 Task: Look for space in Kaiyuan, China from 3rd June, 2023 to 9th June, 2023 for 2 adults in price range Rs.6000 to Rs.12000. Place can be entire place with 1  bedroom having 1 bed and 1 bathroom. Property type can be house, flat, guest house, hotel. Booking option can be shelf check-in. Required host language is Chinese (Simplified).
Action: Mouse moved to (428, 150)
Screenshot: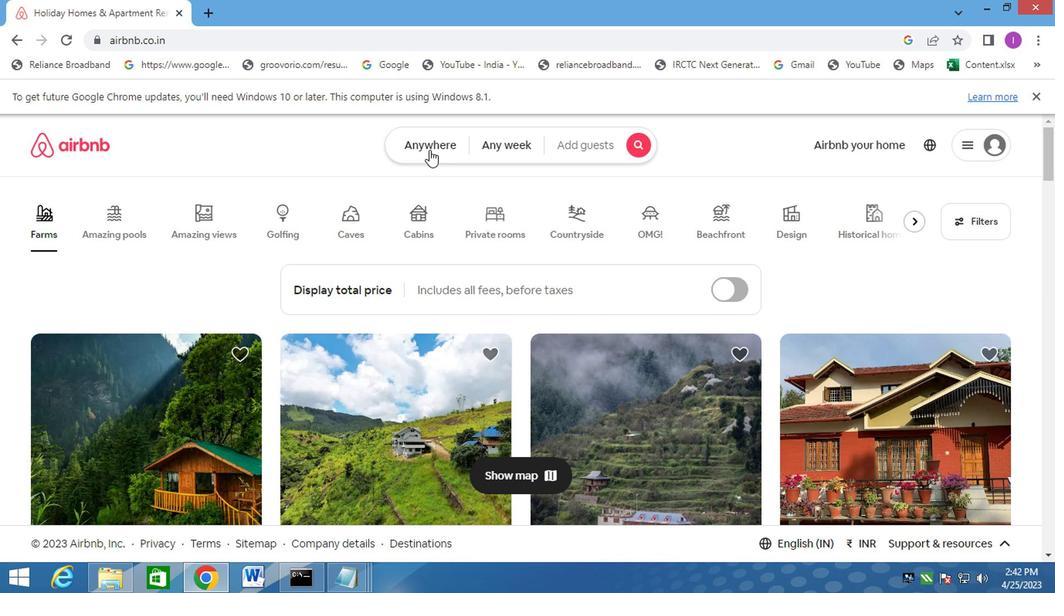 
Action: Mouse pressed left at (428, 150)
Screenshot: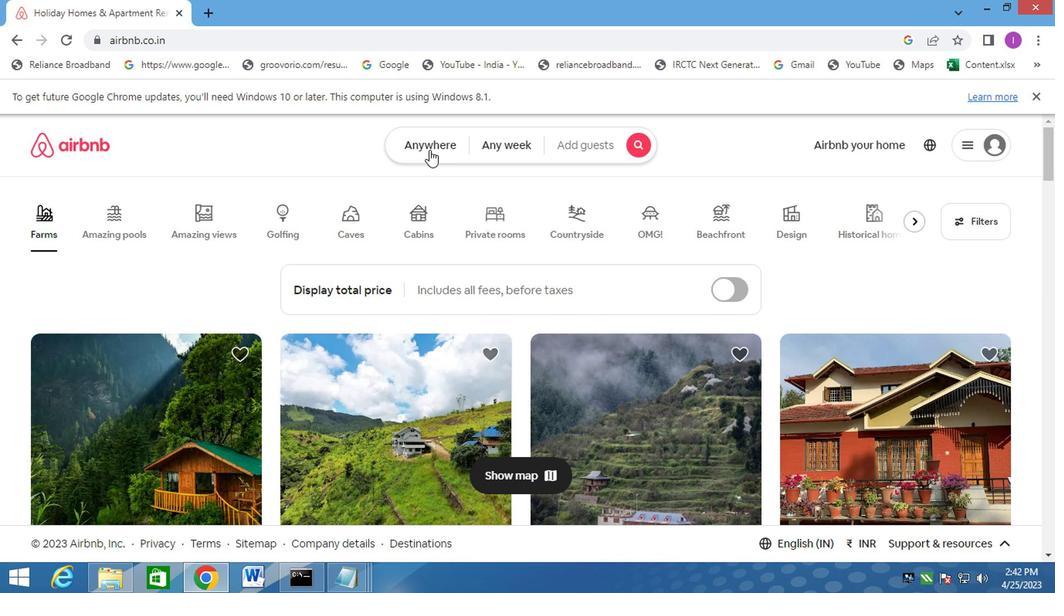 
Action: Mouse moved to (227, 208)
Screenshot: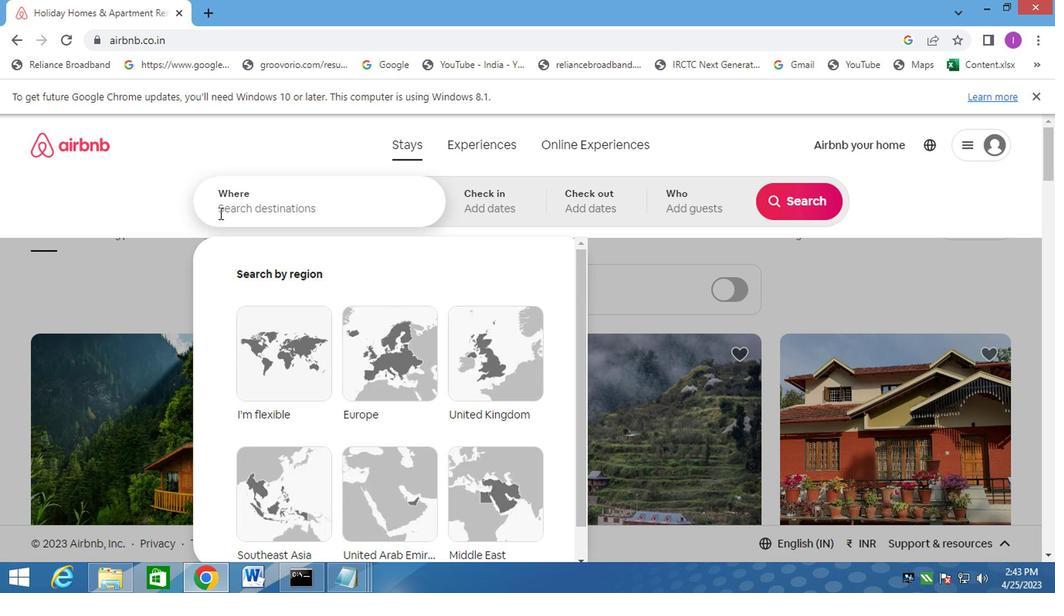 
Action: Mouse pressed left at (227, 208)
Screenshot: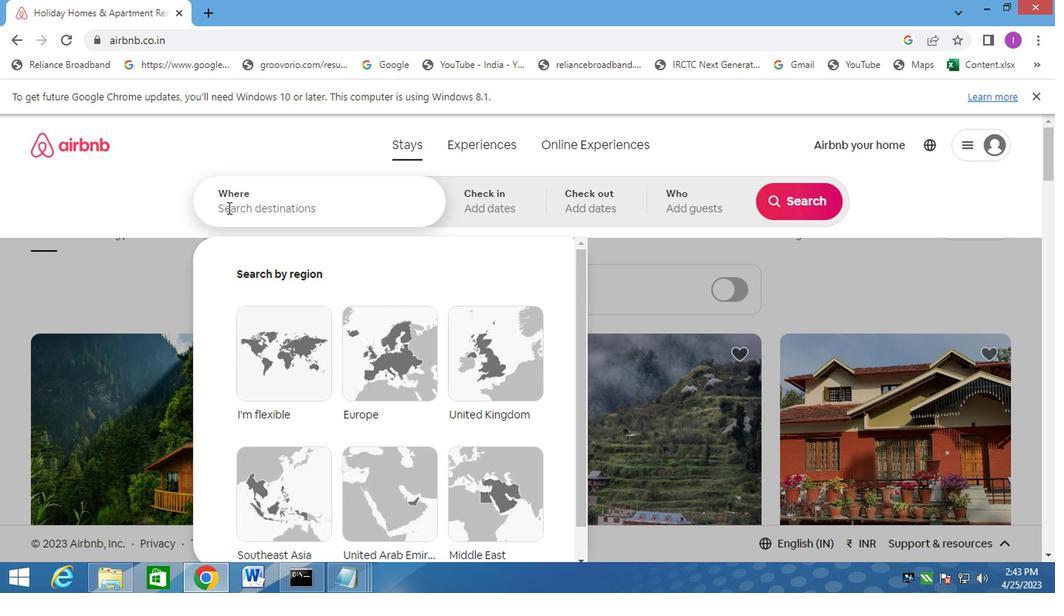 
Action: Mouse moved to (229, 208)
Screenshot: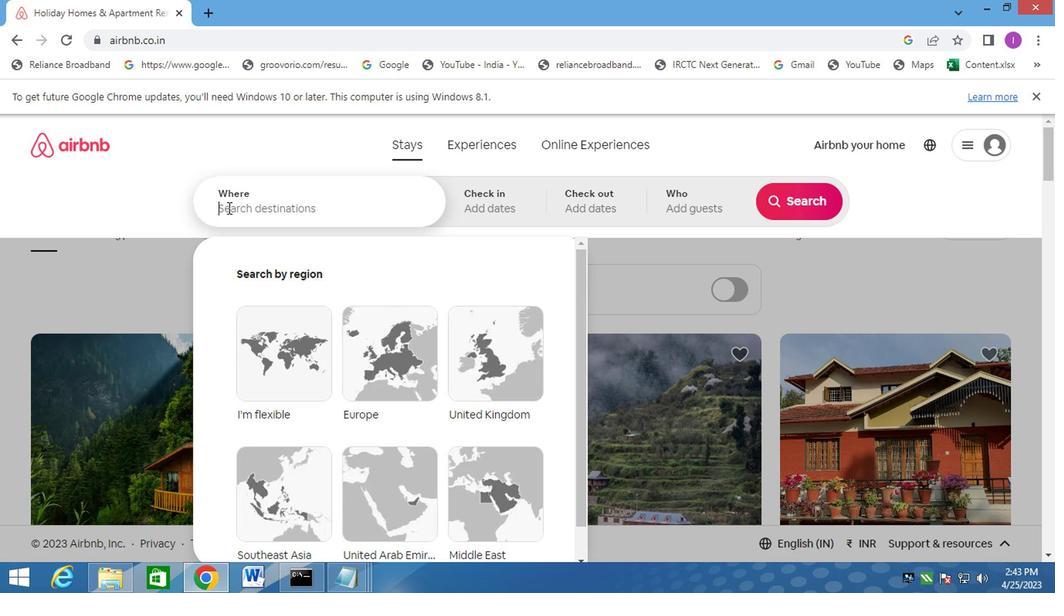 
Action: Key pressed kaiyuan,china
Screenshot: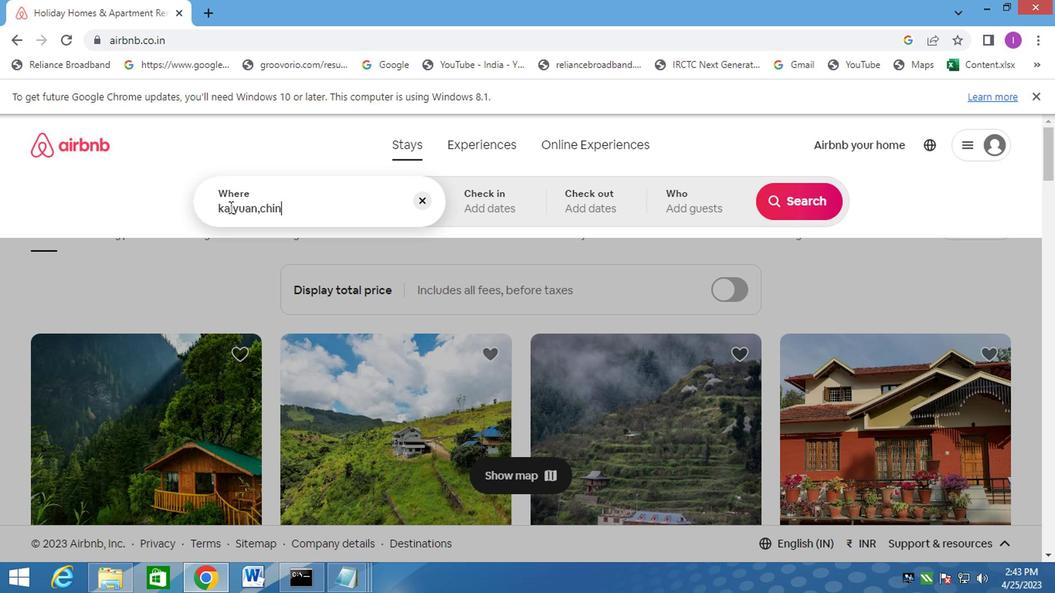 
Action: Mouse moved to (499, 199)
Screenshot: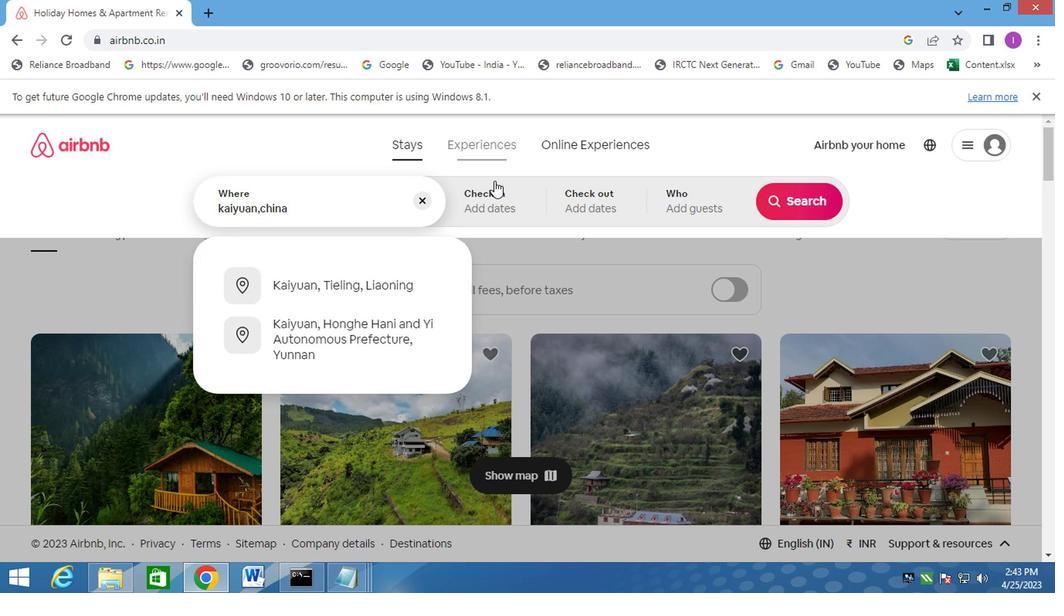 
Action: Mouse pressed left at (499, 199)
Screenshot: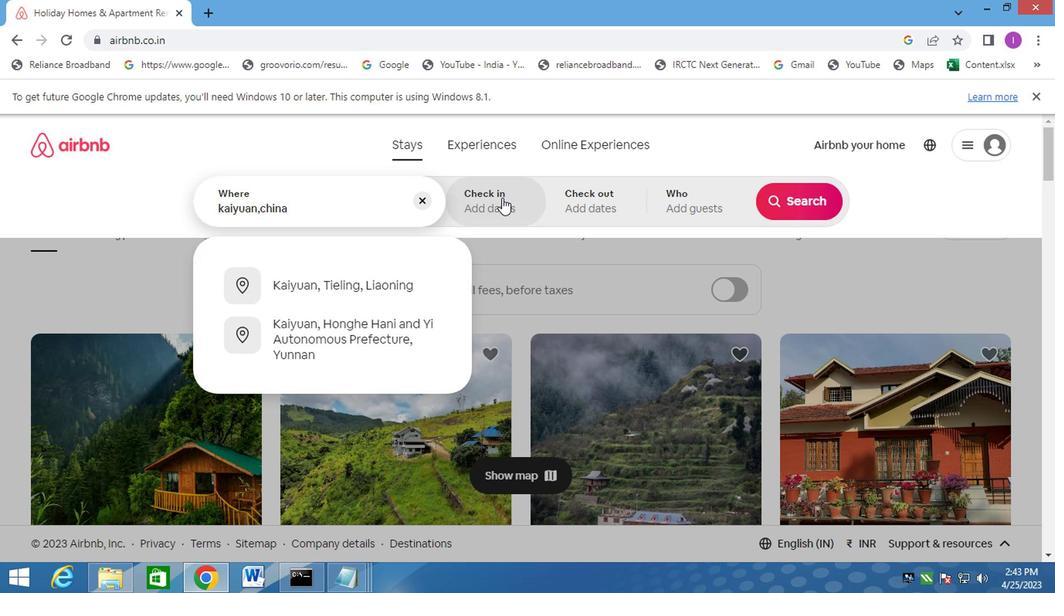 
Action: Mouse moved to (786, 322)
Screenshot: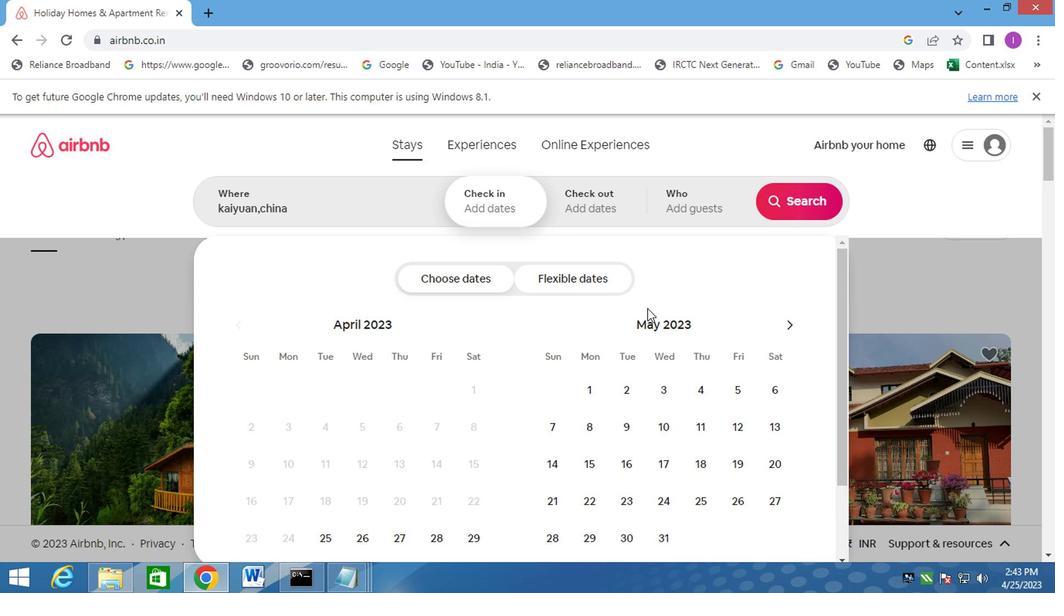 
Action: Mouse pressed left at (786, 322)
Screenshot: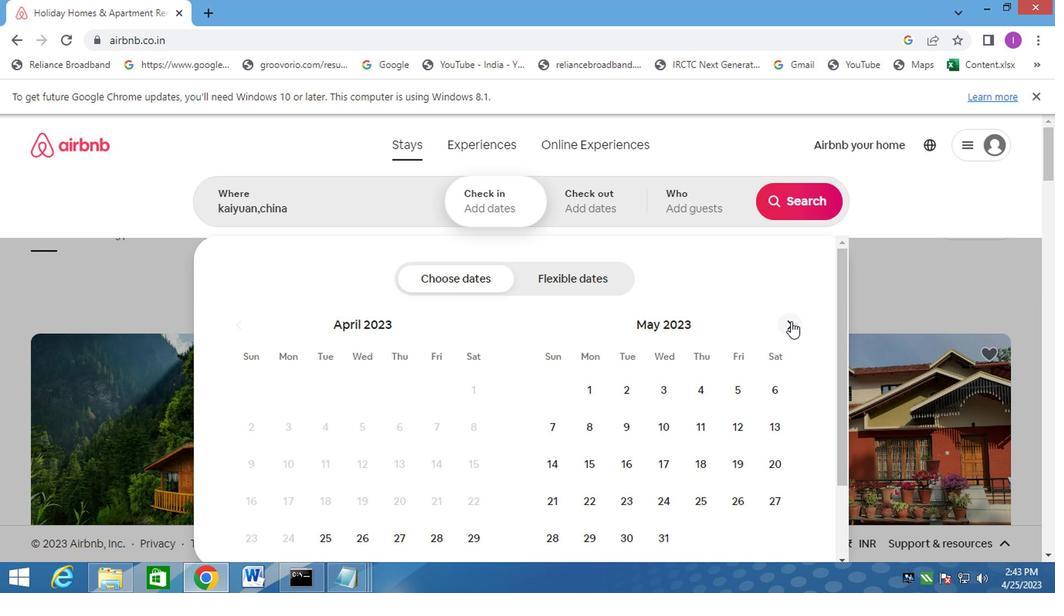 
Action: Mouse pressed left at (786, 322)
Screenshot: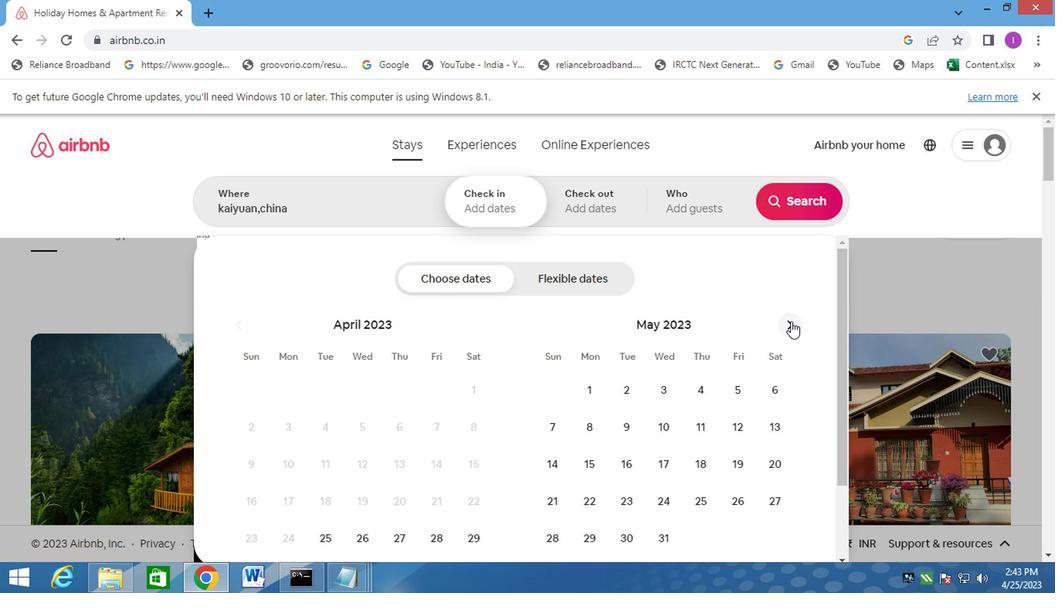 
Action: Mouse moved to (472, 390)
Screenshot: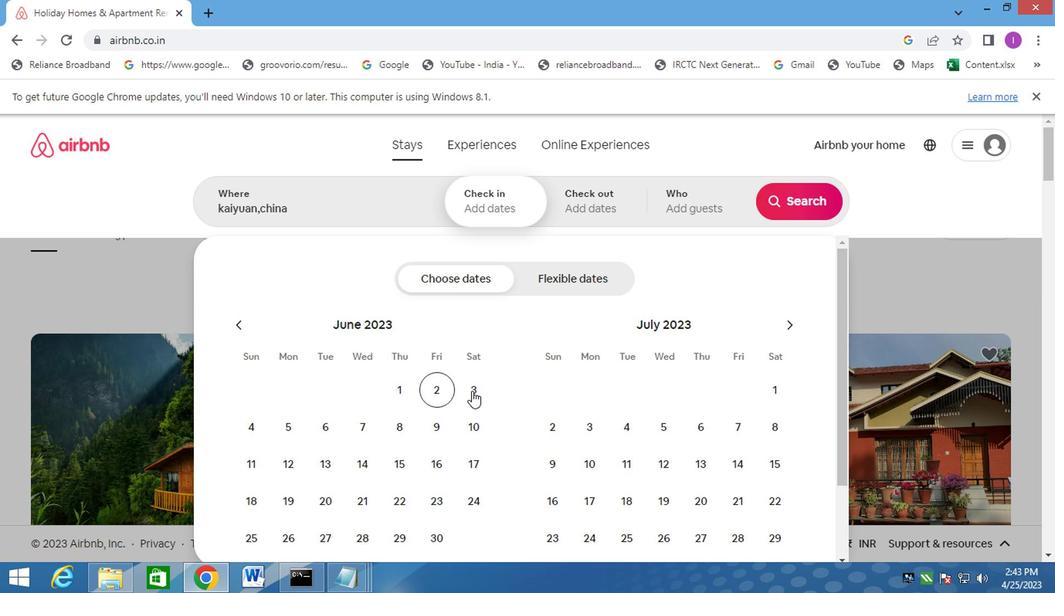 
Action: Mouse pressed left at (472, 390)
Screenshot: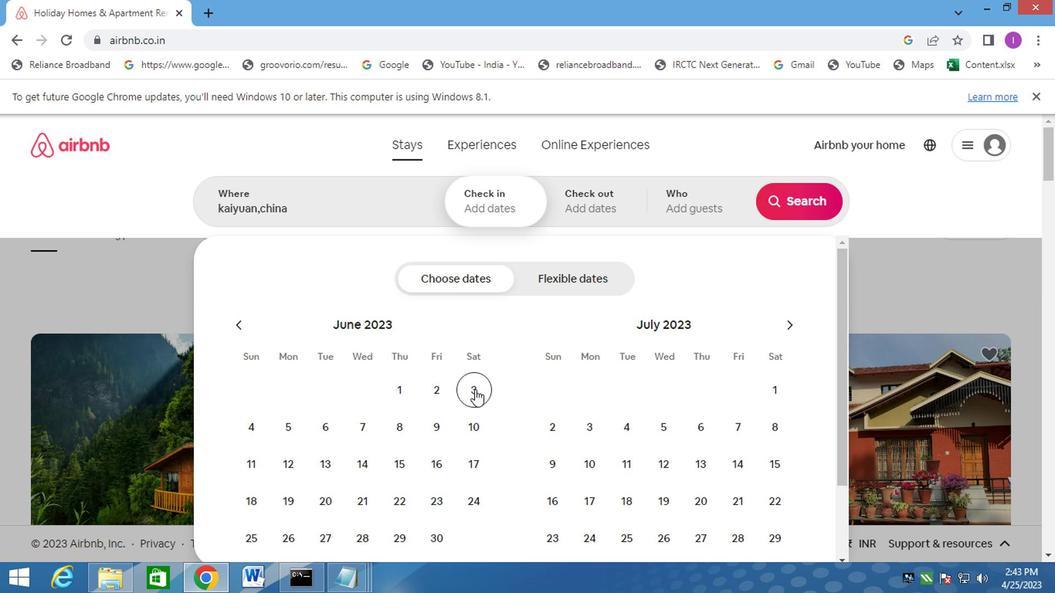 
Action: Mouse moved to (429, 433)
Screenshot: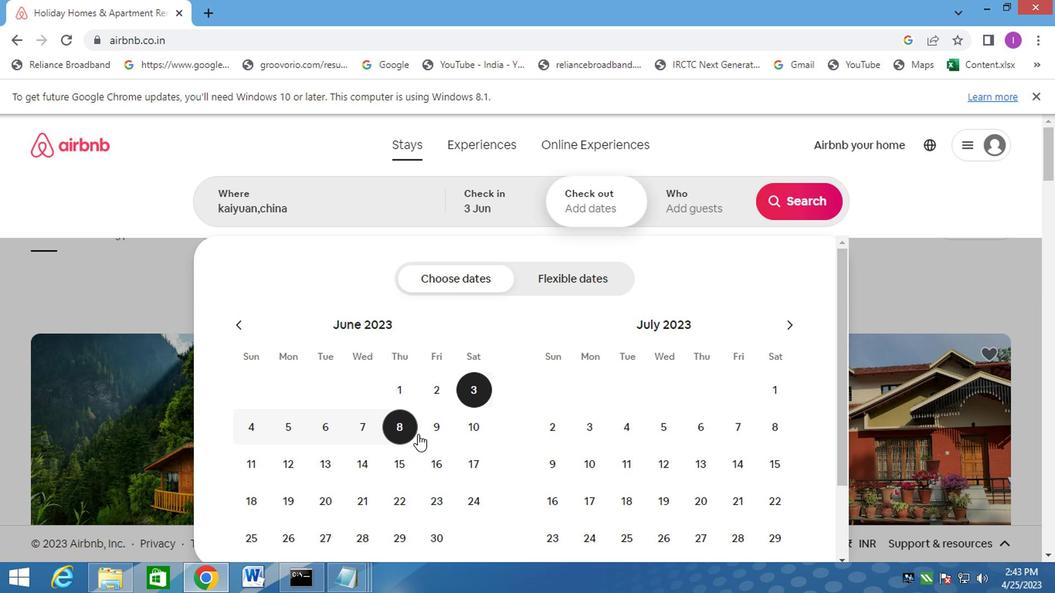 
Action: Mouse pressed left at (429, 433)
Screenshot: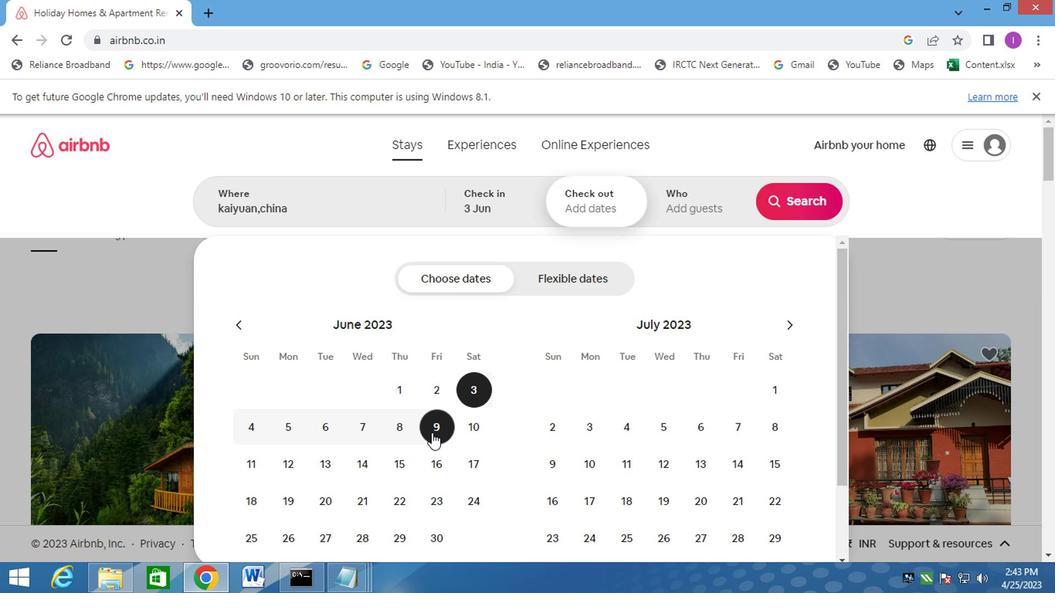 
Action: Mouse moved to (692, 195)
Screenshot: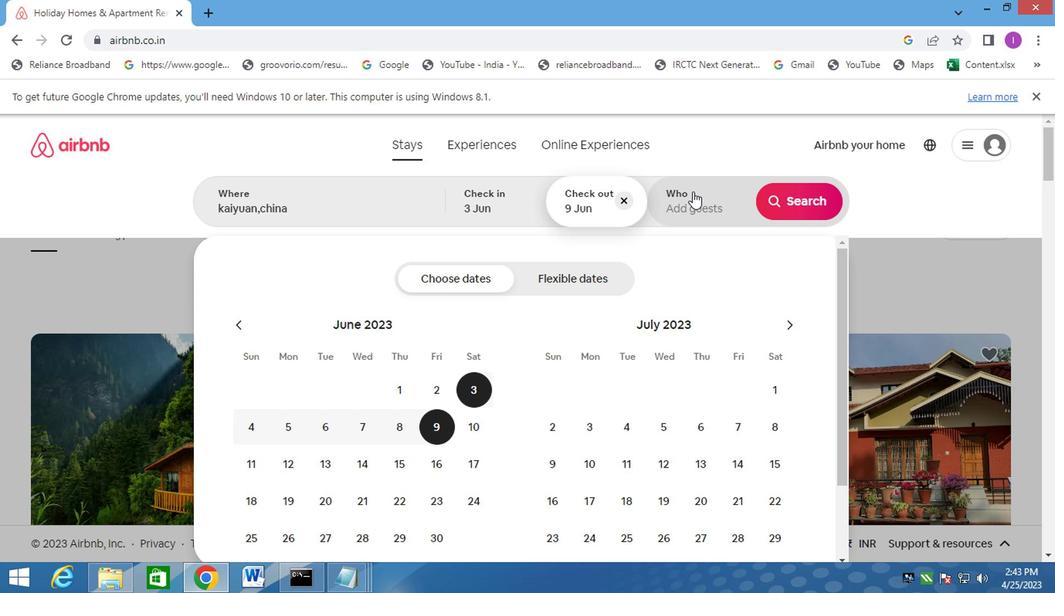 
Action: Mouse pressed left at (692, 195)
Screenshot: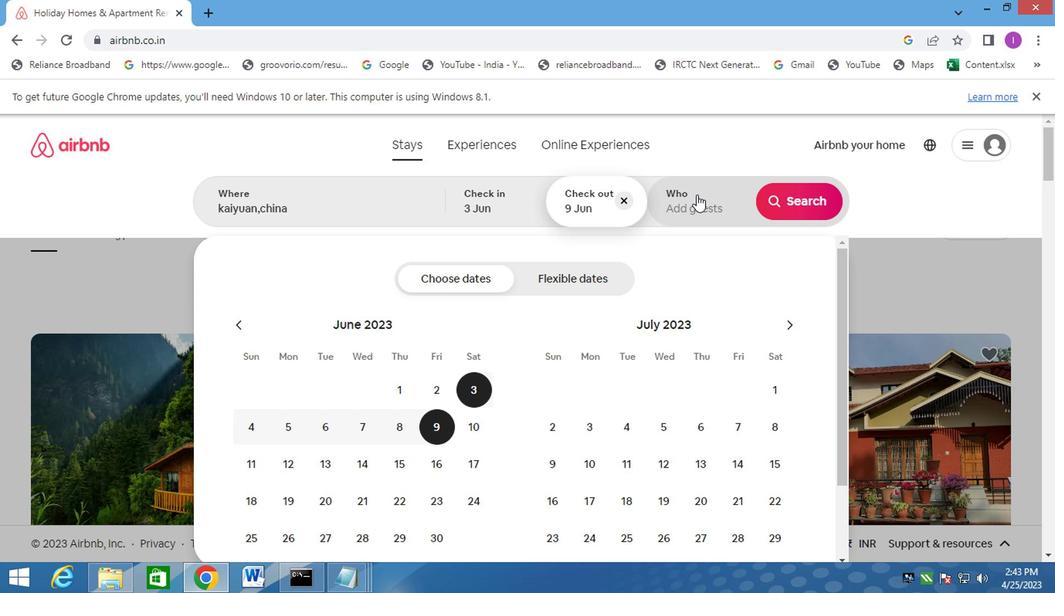 
Action: Mouse moved to (801, 281)
Screenshot: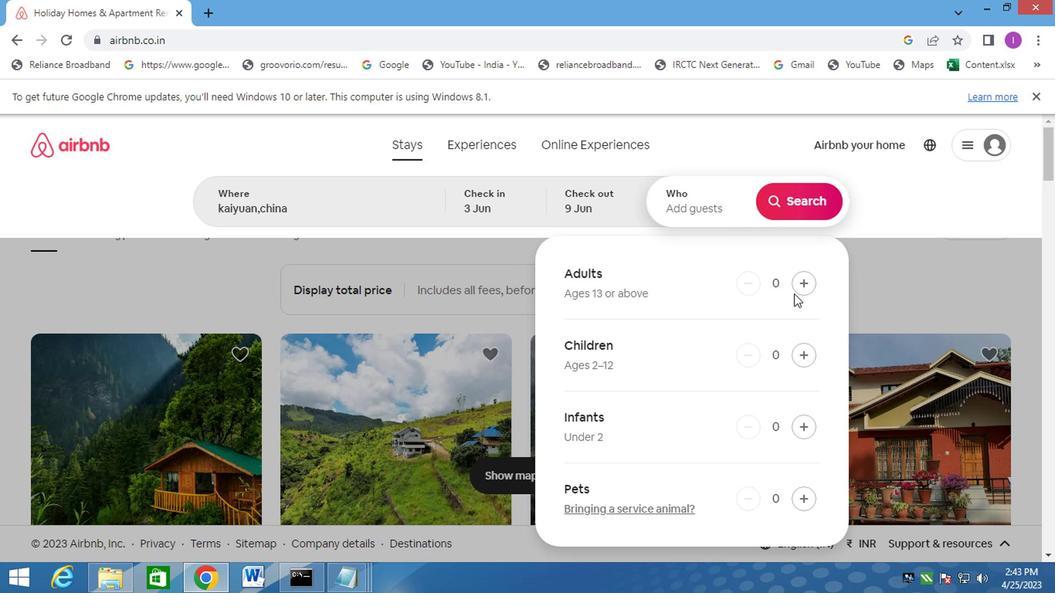 
Action: Mouse pressed left at (801, 281)
Screenshot: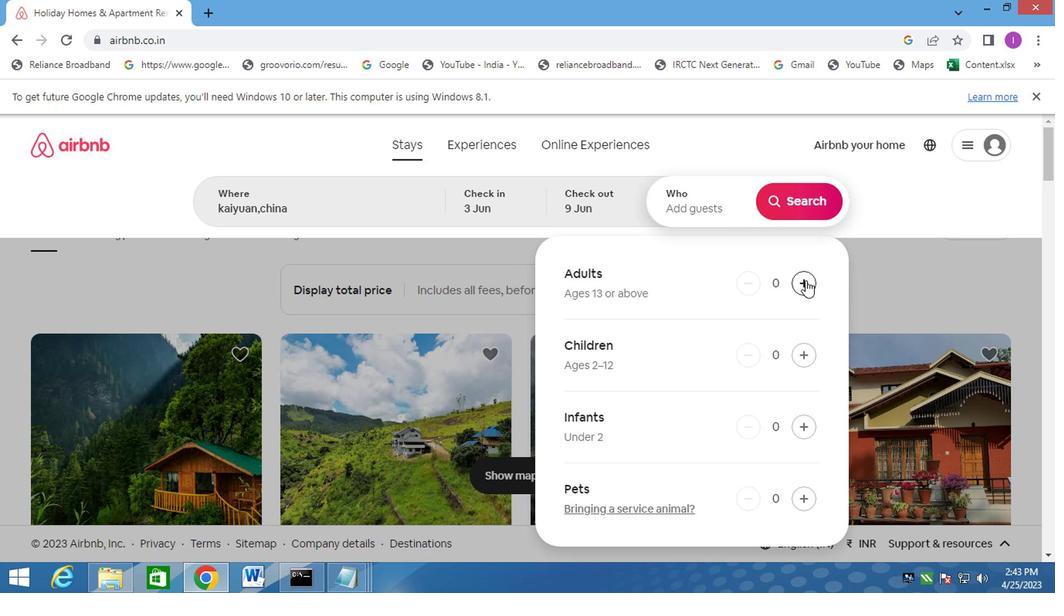 
Action: Mouse pressed left at (801, 281)
Screenshot: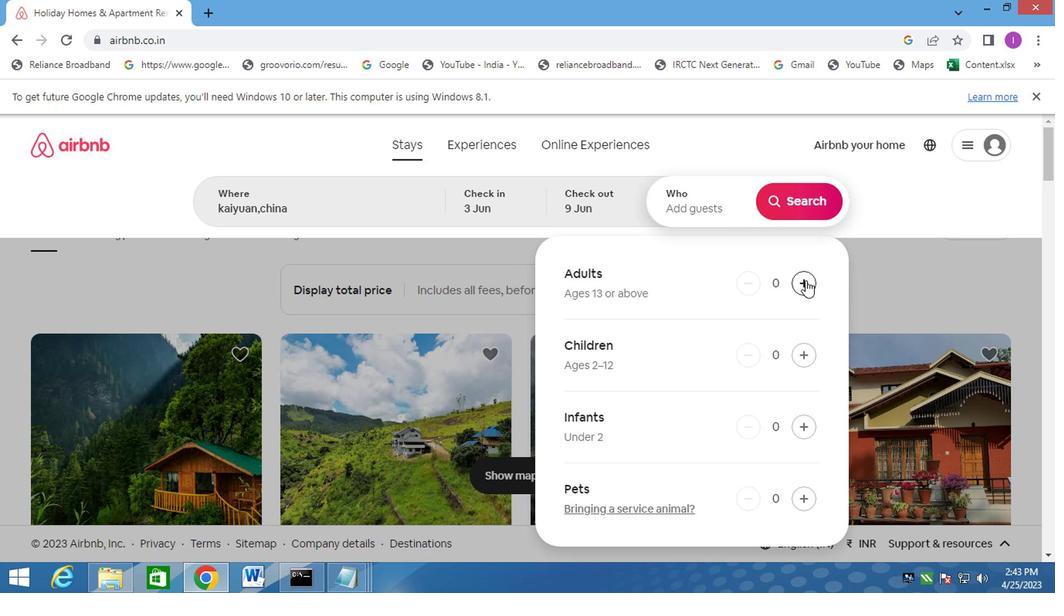 
Action: Mouse moved to (791, 197)
Screenshot: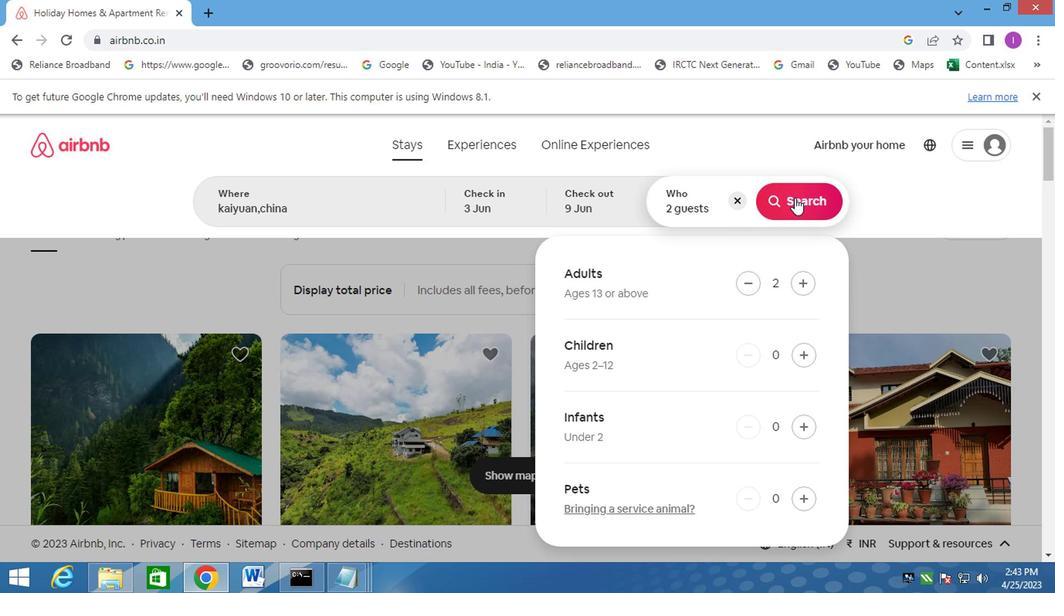 
Action: Mouse pressed left at (791, 197)
Screenshot: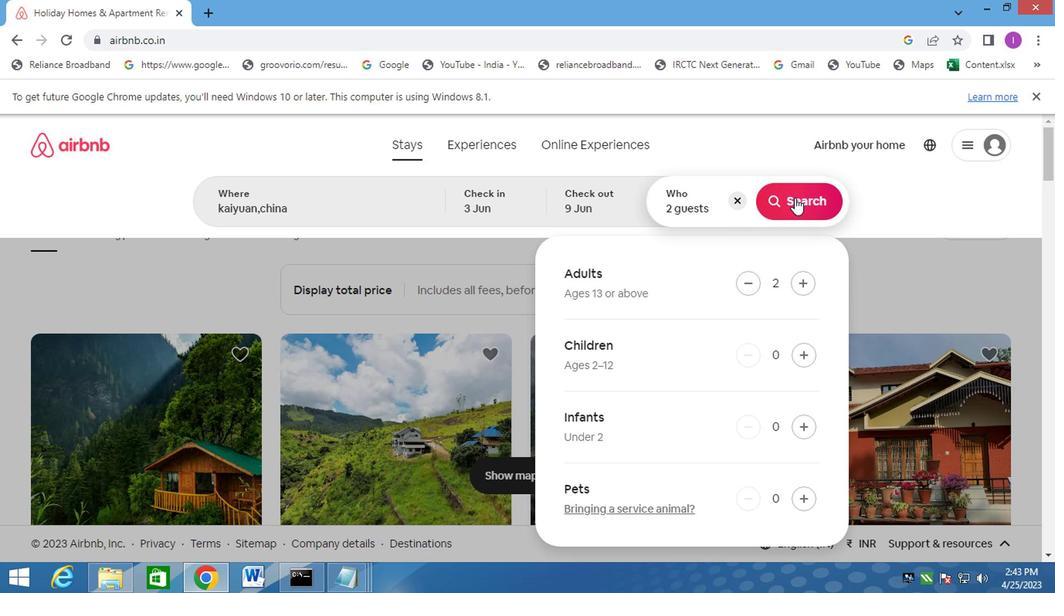 
Action: Mouse moved to (985, 207)
Screenshot: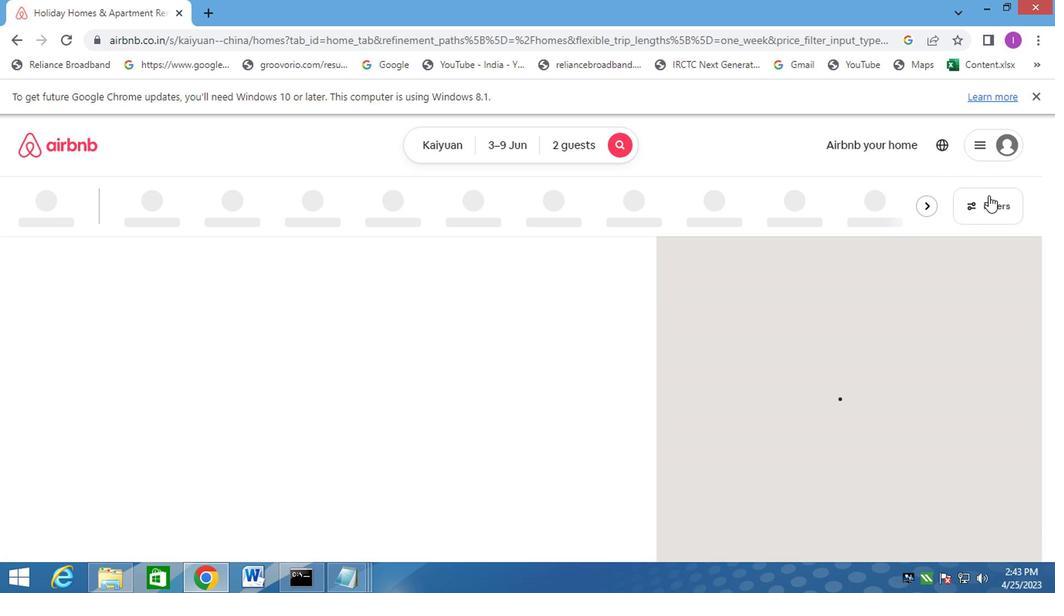 
Action: Mouse pressed left at (985, 207)
Screenshot: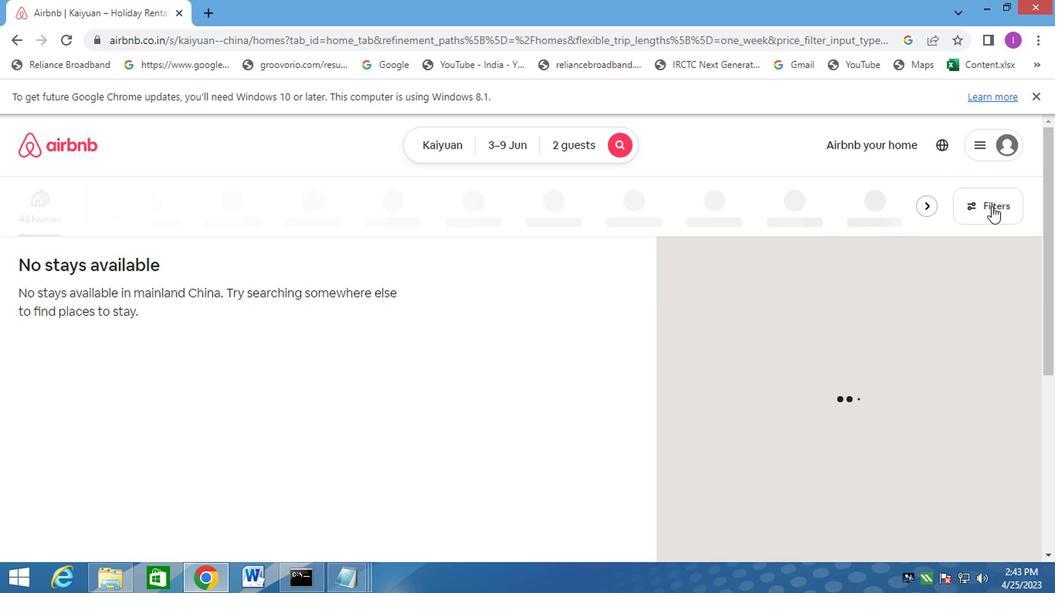 
Action: Mouse moved to (316, 309)
Screenshot: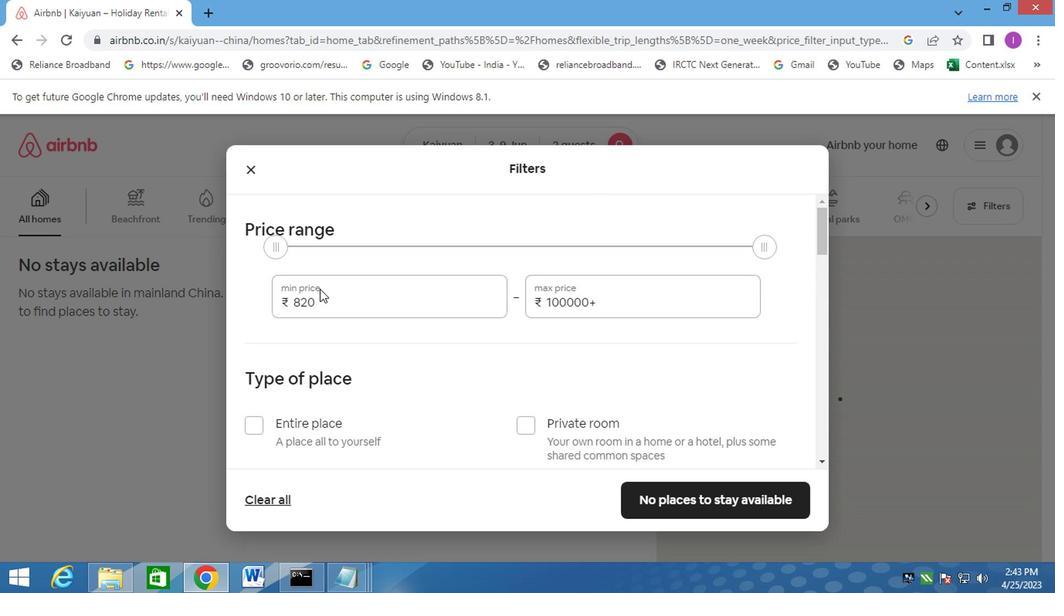 
Action: Mouse pressed left at (316, 309)
Screenshot: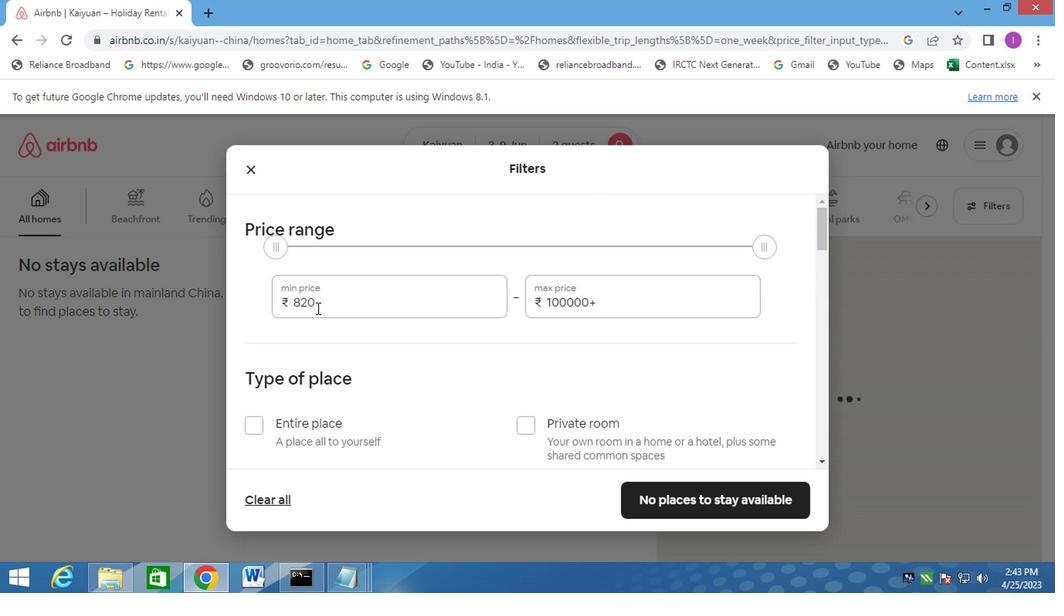 
Action: Mouse moved to (326, 319)
Screenshot: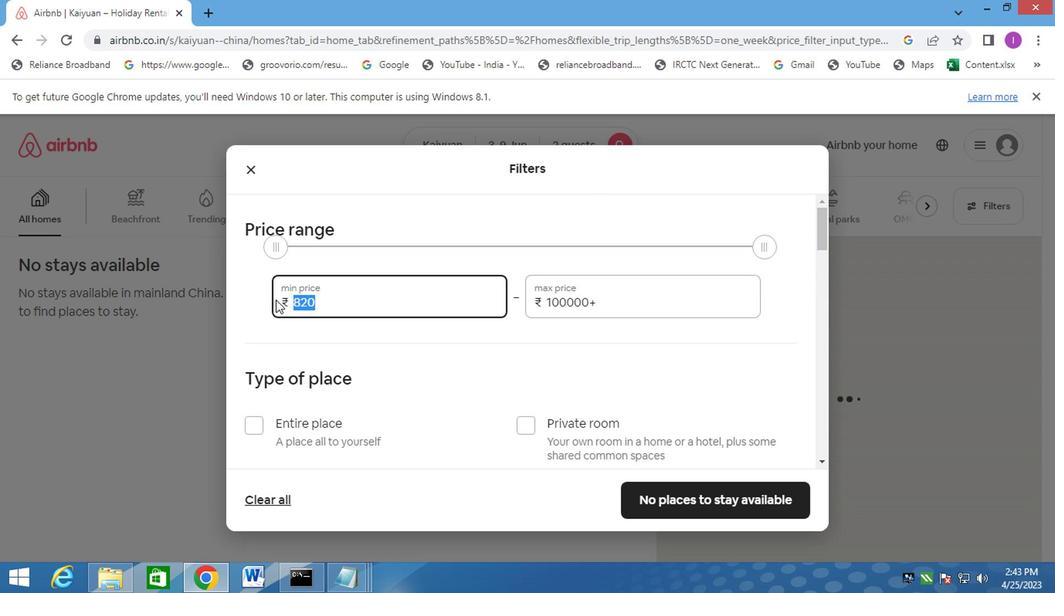 
Action: Key pressed 60000<Key.backspace>
Screenshot: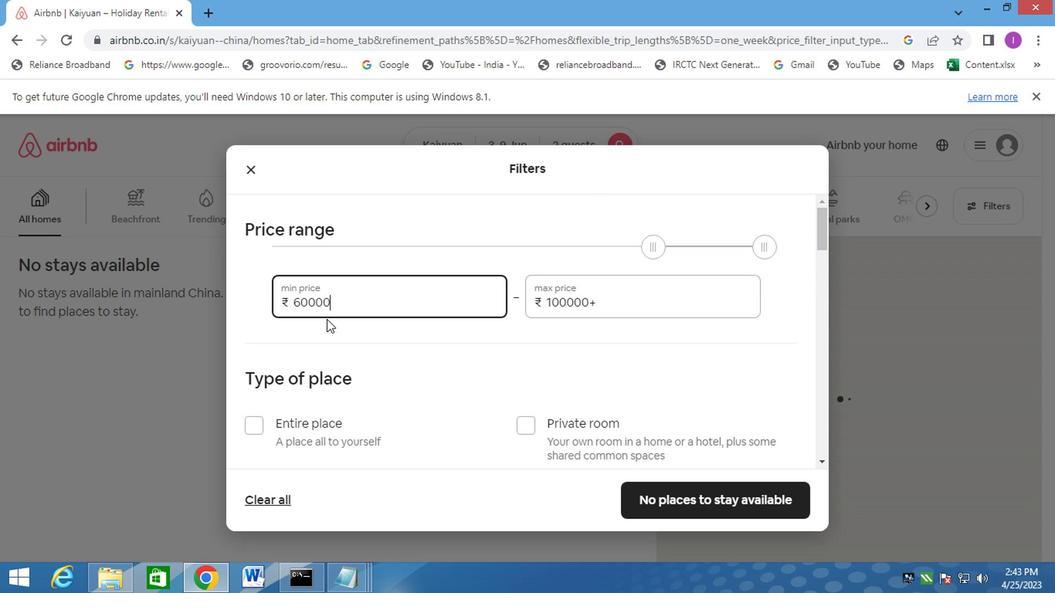 
Action: Mouse moved to (604, 296)
Screenshot: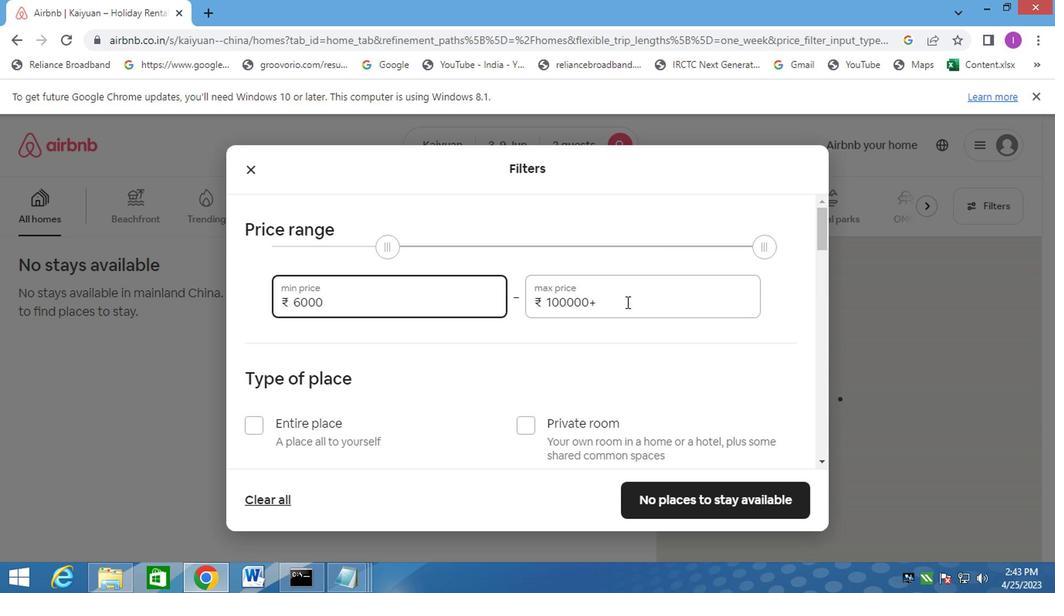 
Action: Mouse pressed left at (604, 296)
Screenshot: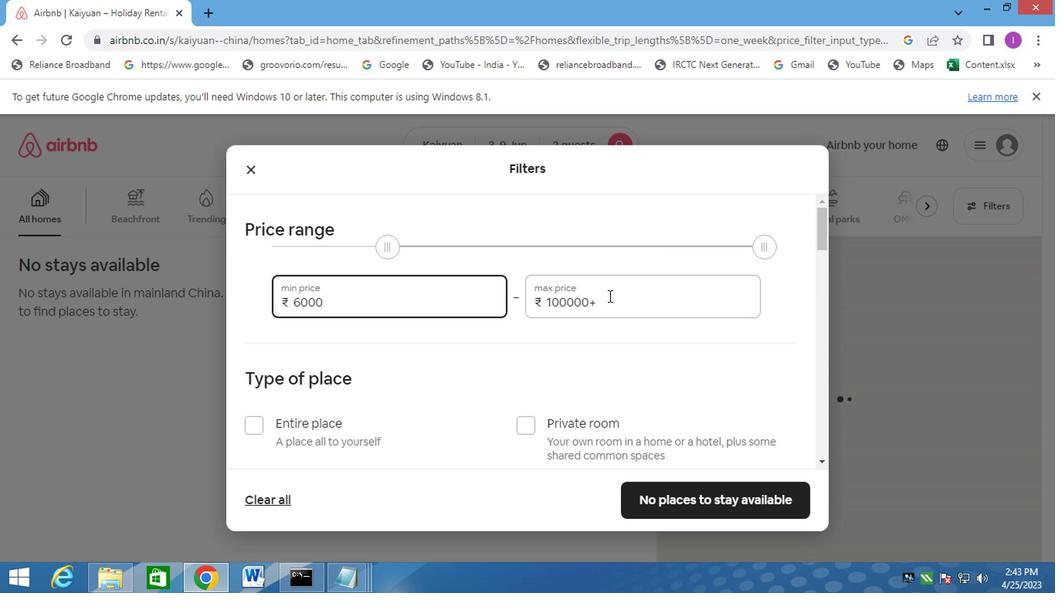 
Action: Mouse moved to (537, 304)
Screenshot: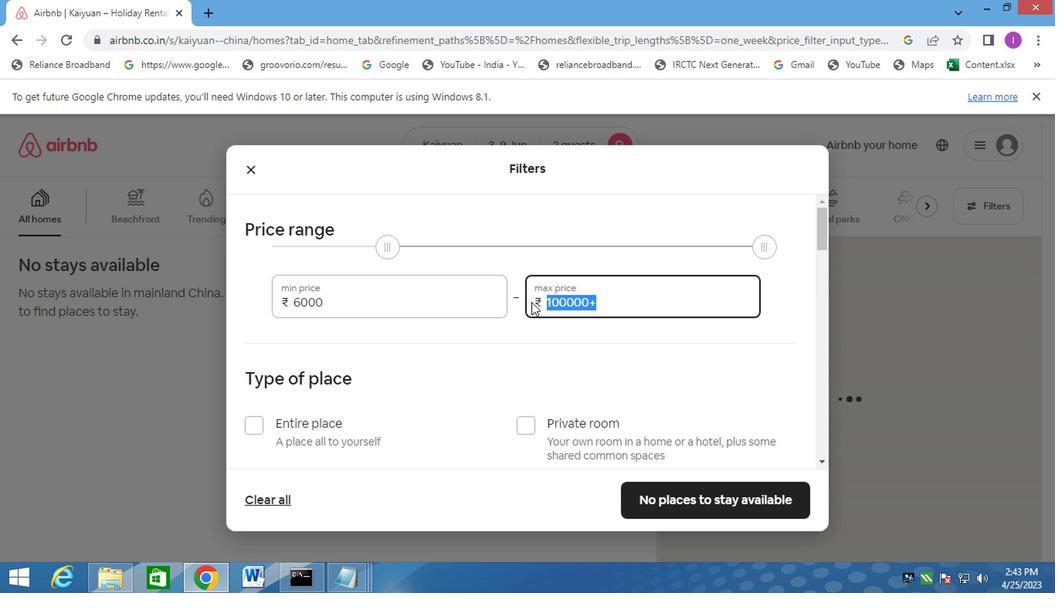 
Action: Key pressed 12000
Screenshot: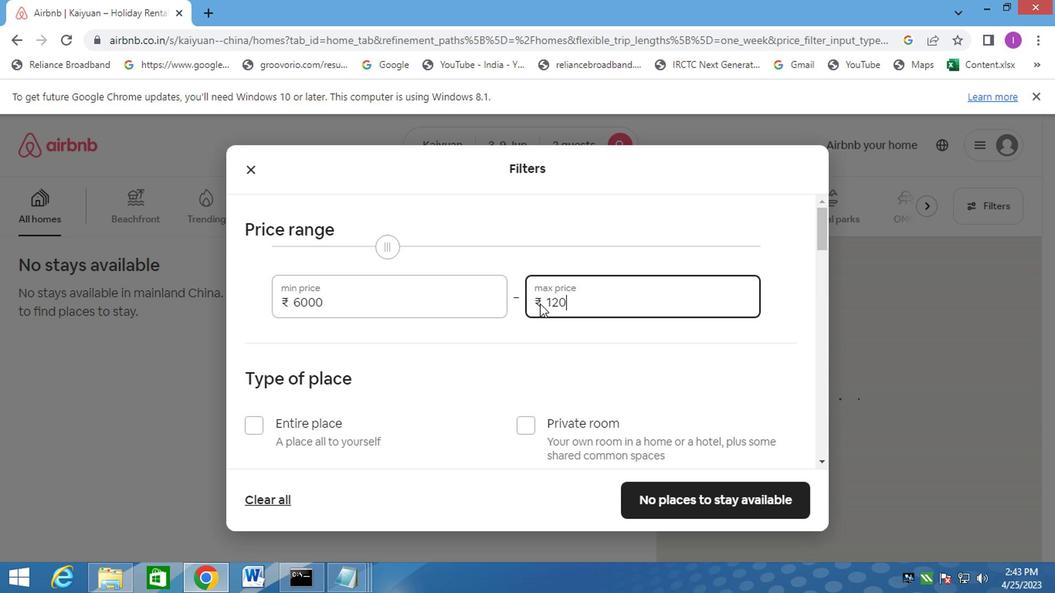 
Action: Mouse moved to (255, 432)
Screenshot: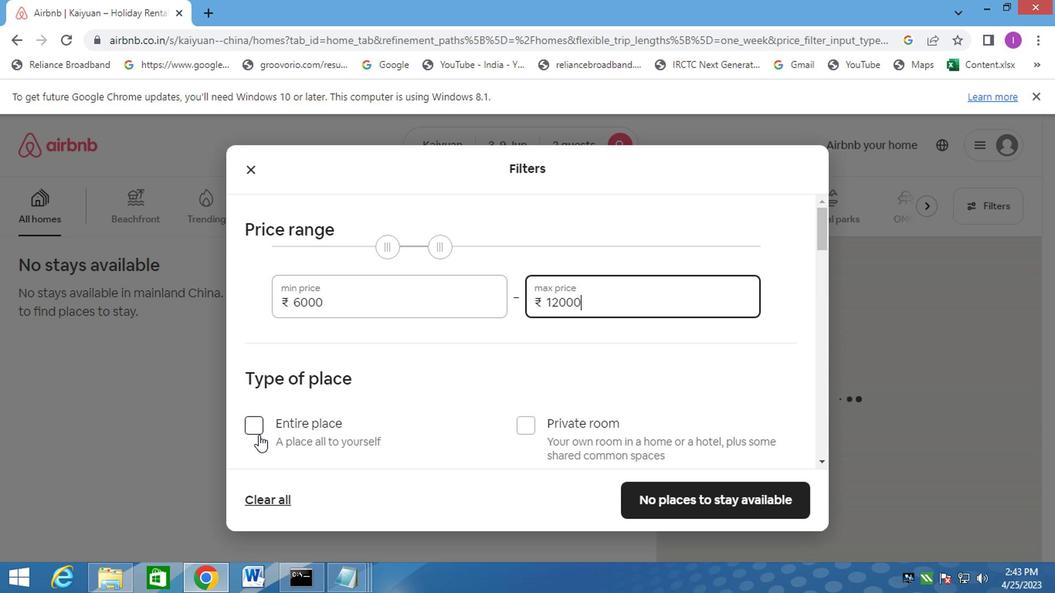 
Action: Mouse pressed left at (255, 432)
Screenshot: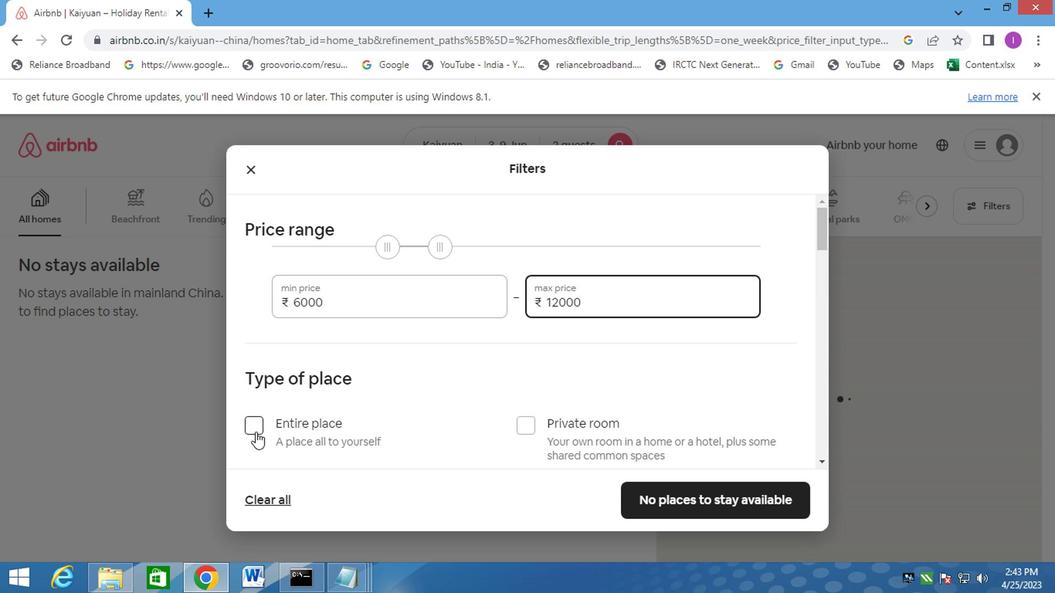 
Action: Mouse moved to (803, 344)
Screenshot: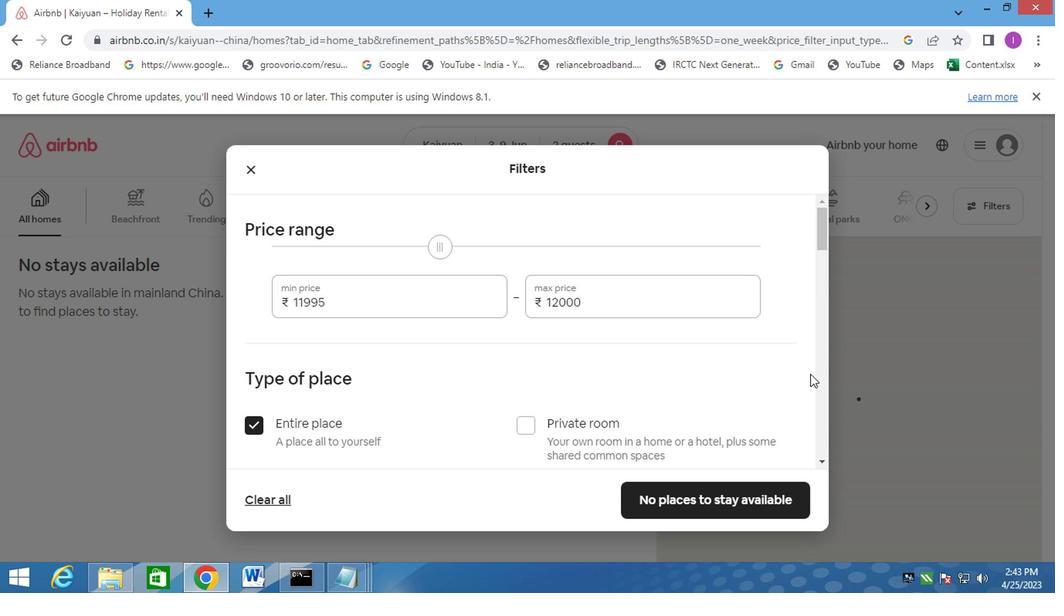 
Action: Mouse scrolled (803, 343) with delta (0, -1)
Screenshot: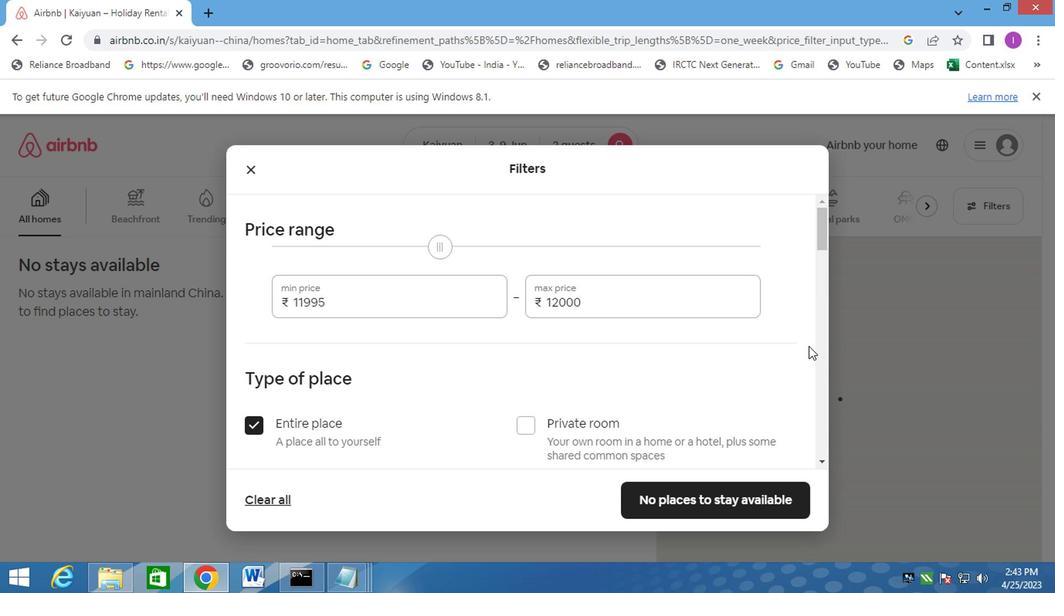 
Action: Mouse scrolled (803, 343) with delta (0, -1)
Screenshot: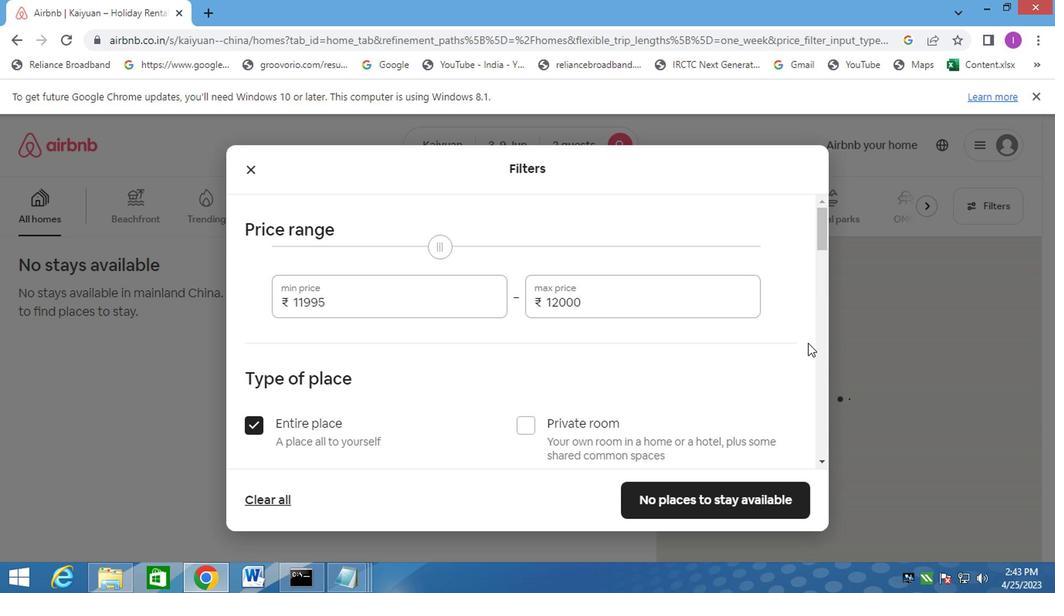 
Action: Mouse scrolled (803, 343) with delta (0, -1)
Screenshot: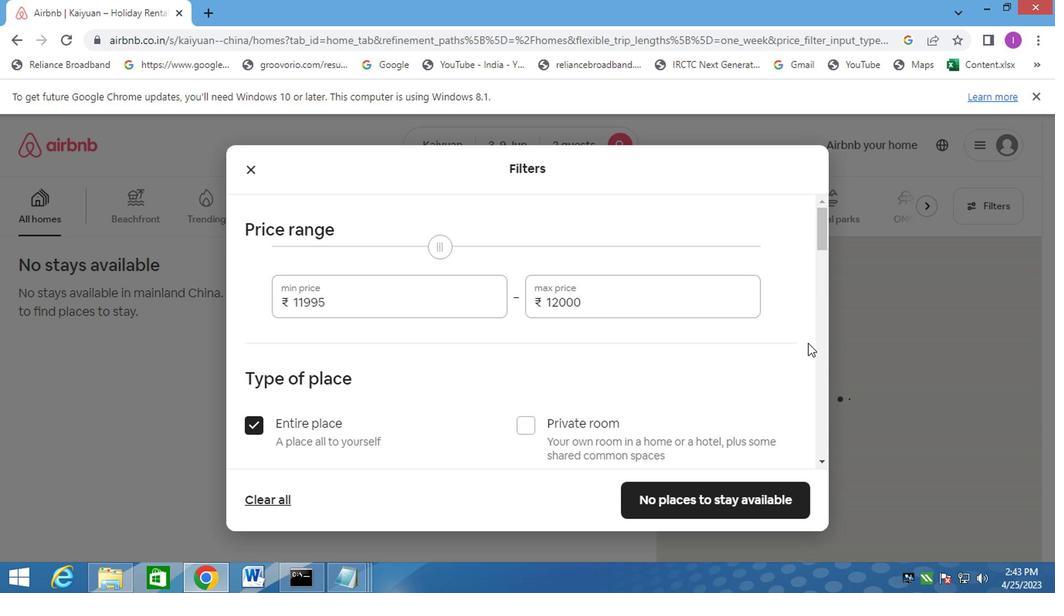 
Action: Mouse moved to (377, 420)
Screenshot: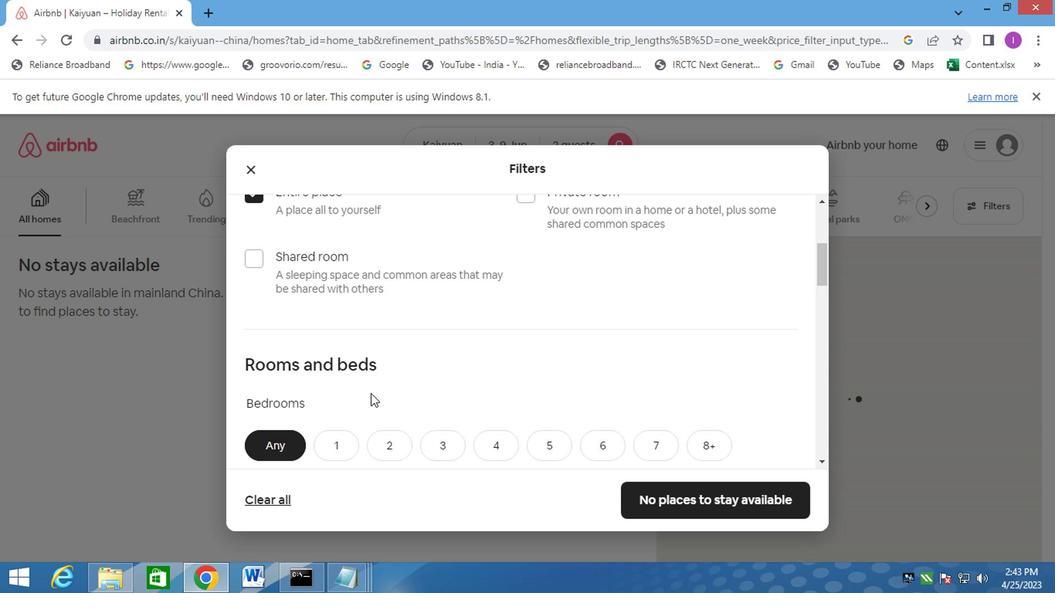 
Action: Mouse scrolled (376, 418) with delta (0, 0)
Screenshot: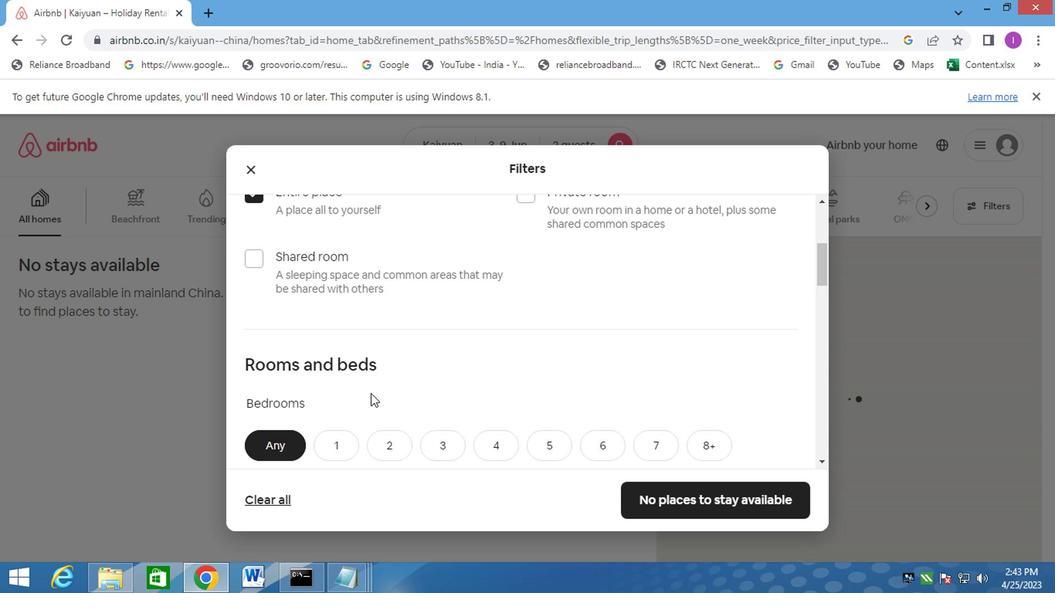
Action: Mouse moved to (380, 416)
Screenshot: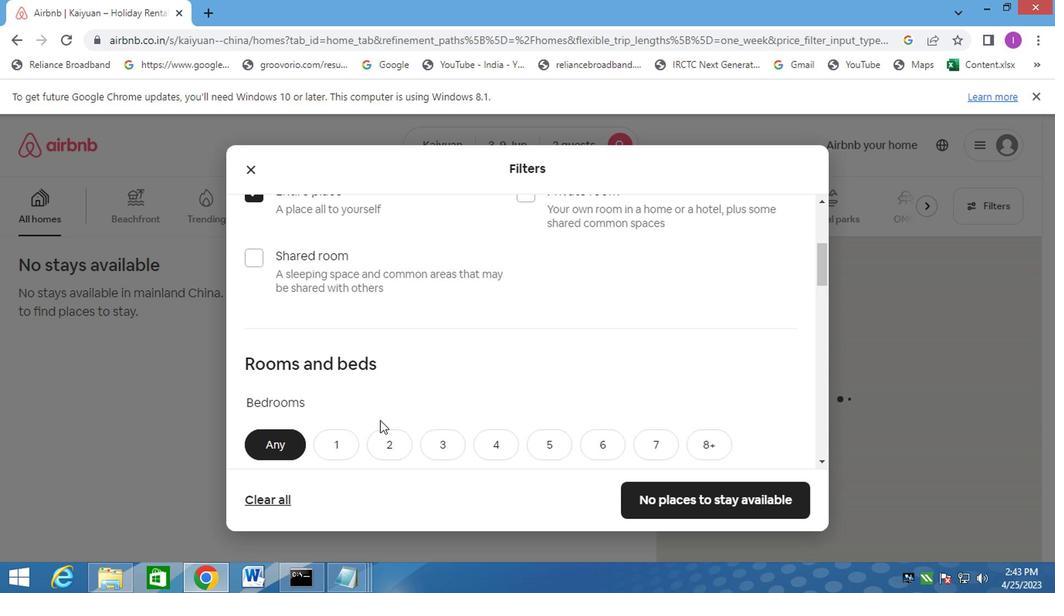 
Action: Mouse scrolled (380, 416) with delta (0, 0)
Screenshot: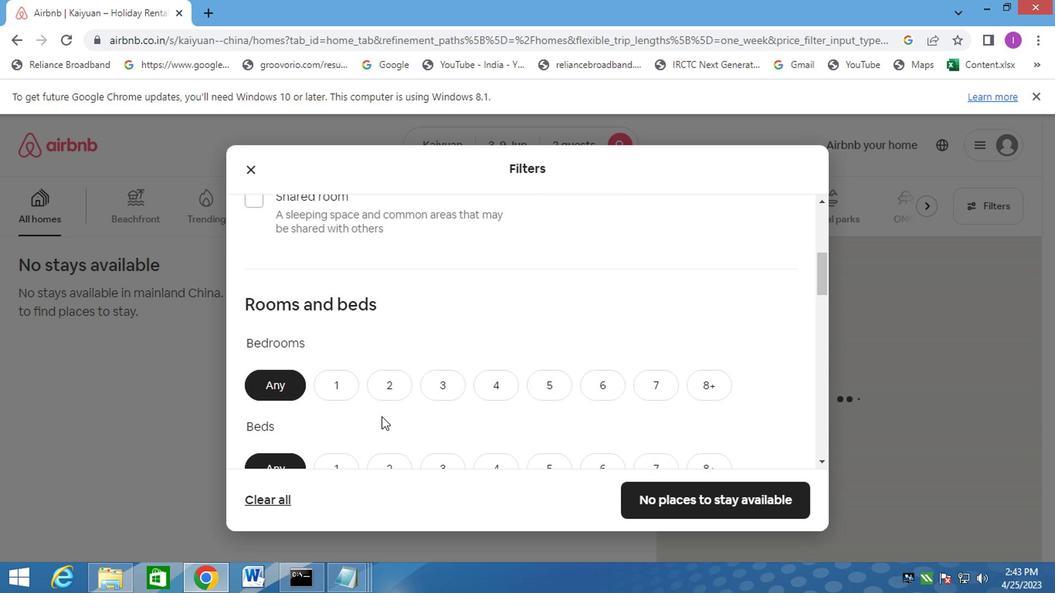 
Action: Mouse moved to (326, 286)
Screenshot: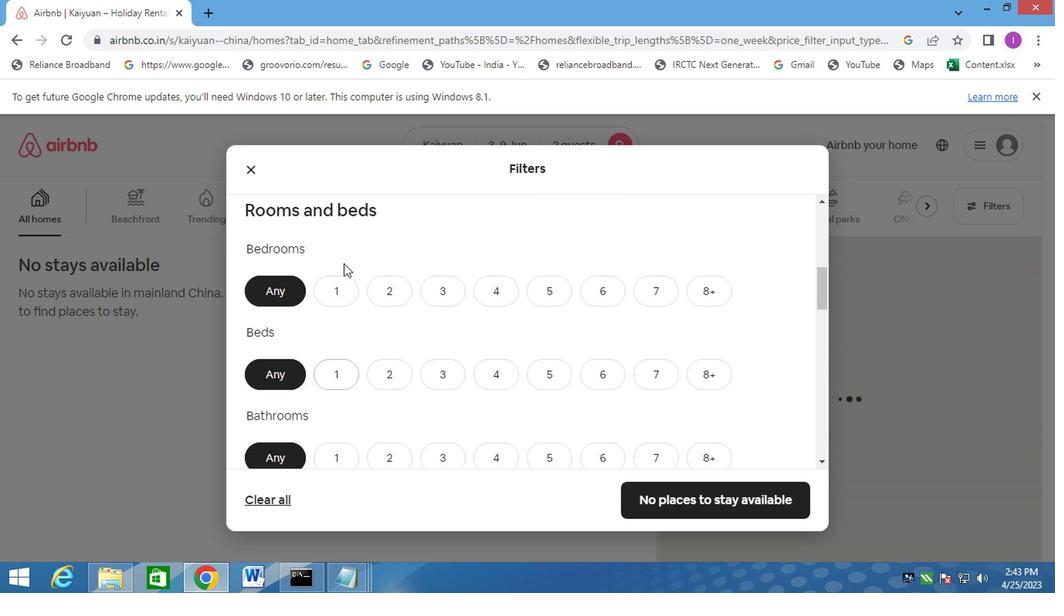 
Action: Mouse pressed left at (326, 286)
Screenshot: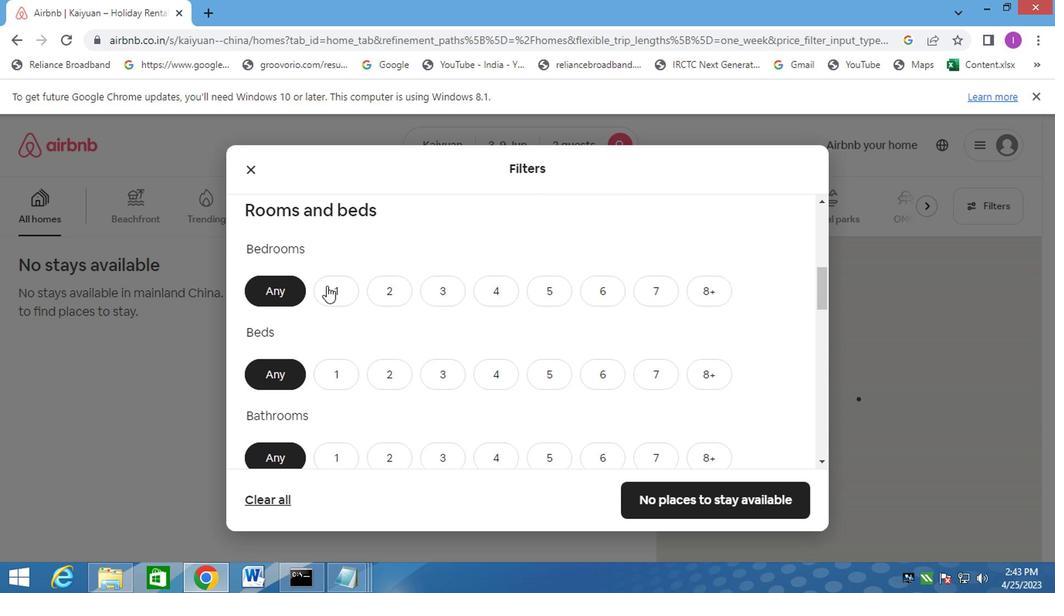 
Action: Mouse moved to (326, 373)
Screenshot: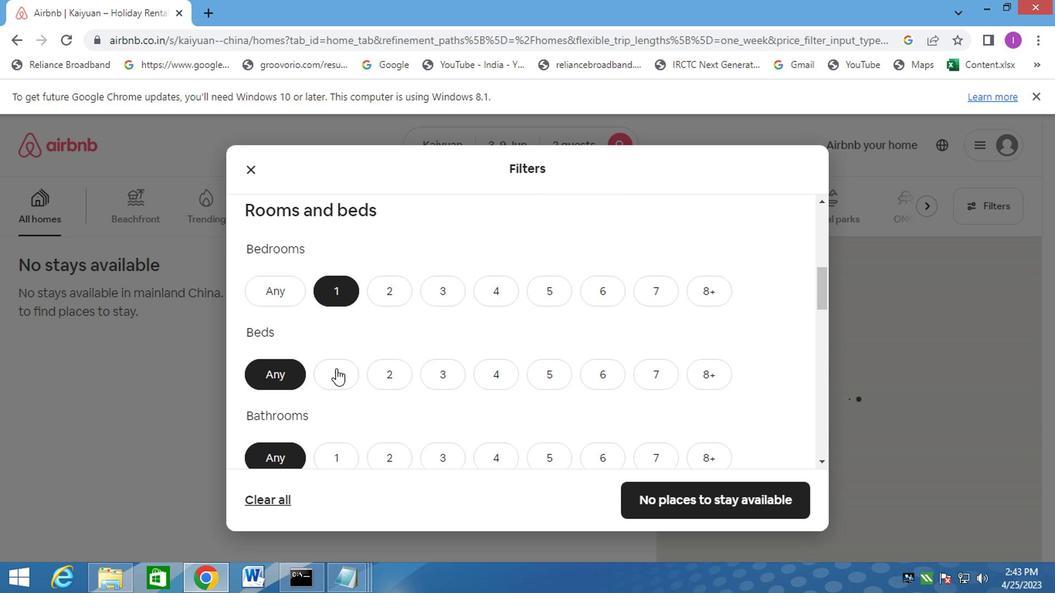 
Action: Mouse pressed left at (326, 373)
Screenshot: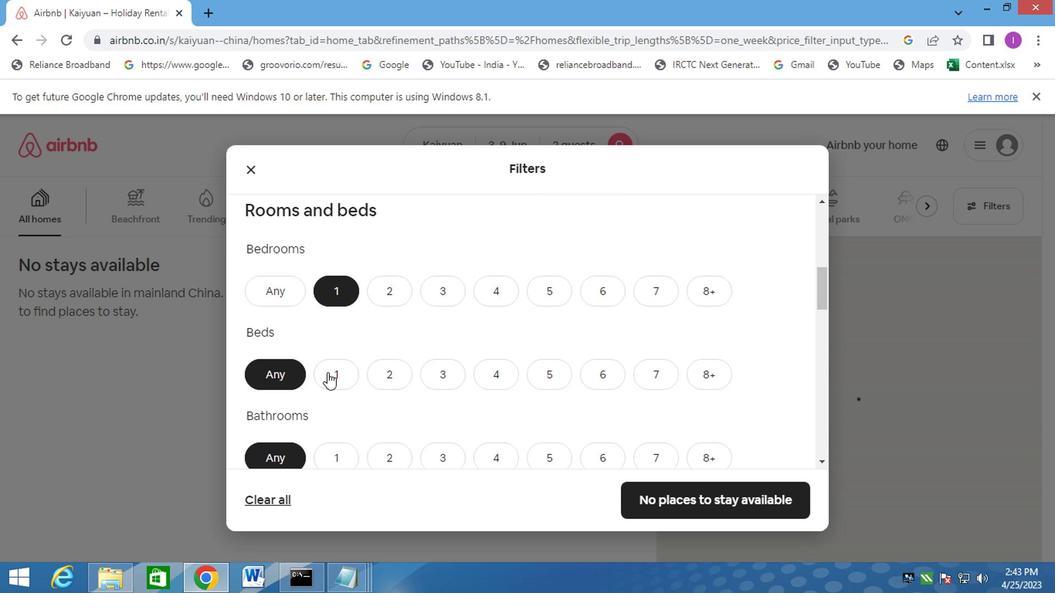 
Action: Mouse moved to (374, 386)
Screenshot: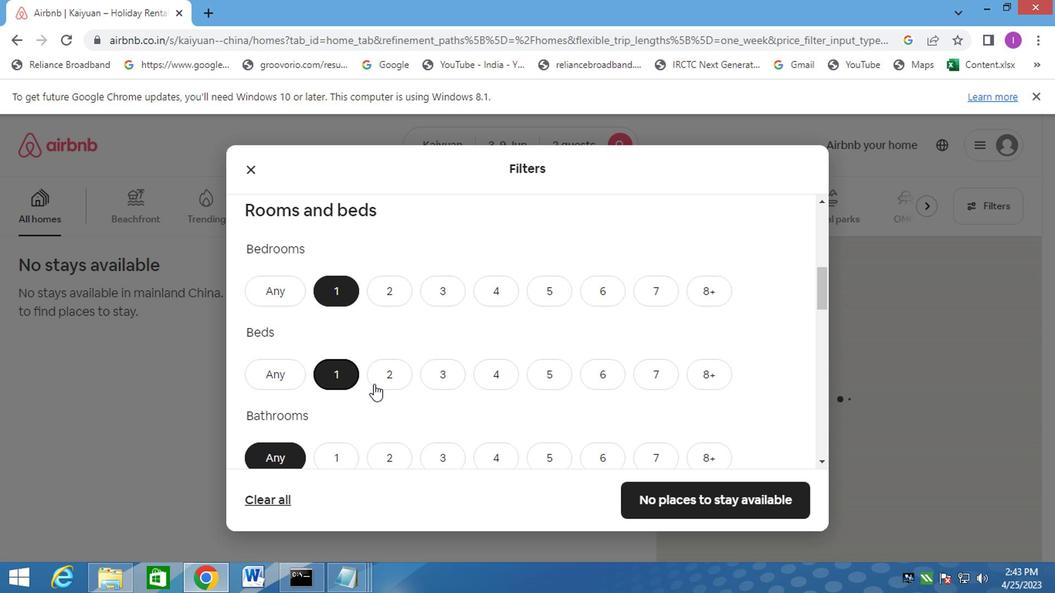 
Action: Mouse scrolled (374, 385) with delta (0, 0)
Screenshot: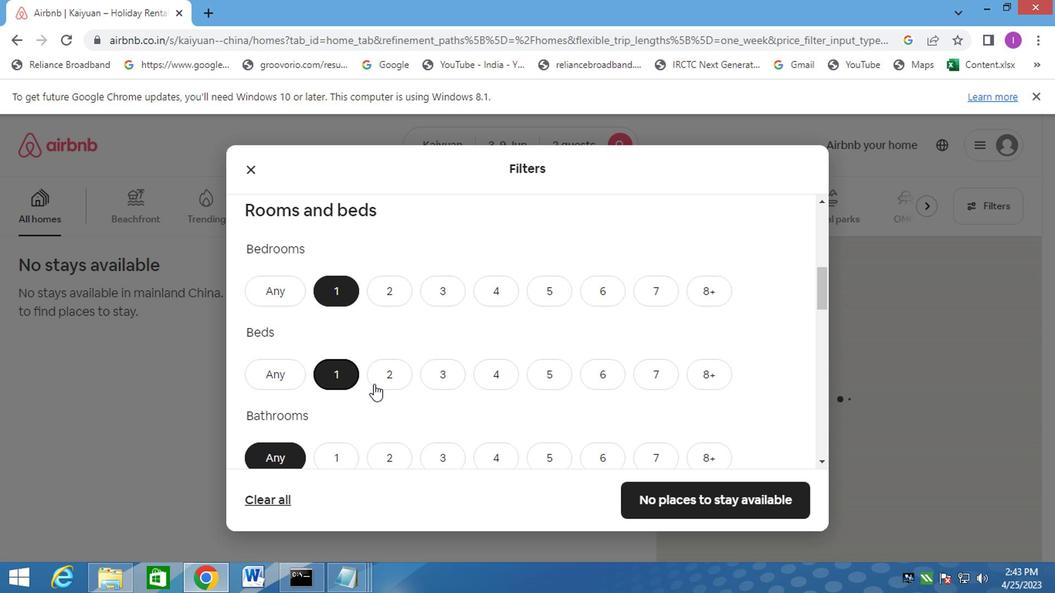 
Action: Mouse moved to (375, 389)
Screenshot: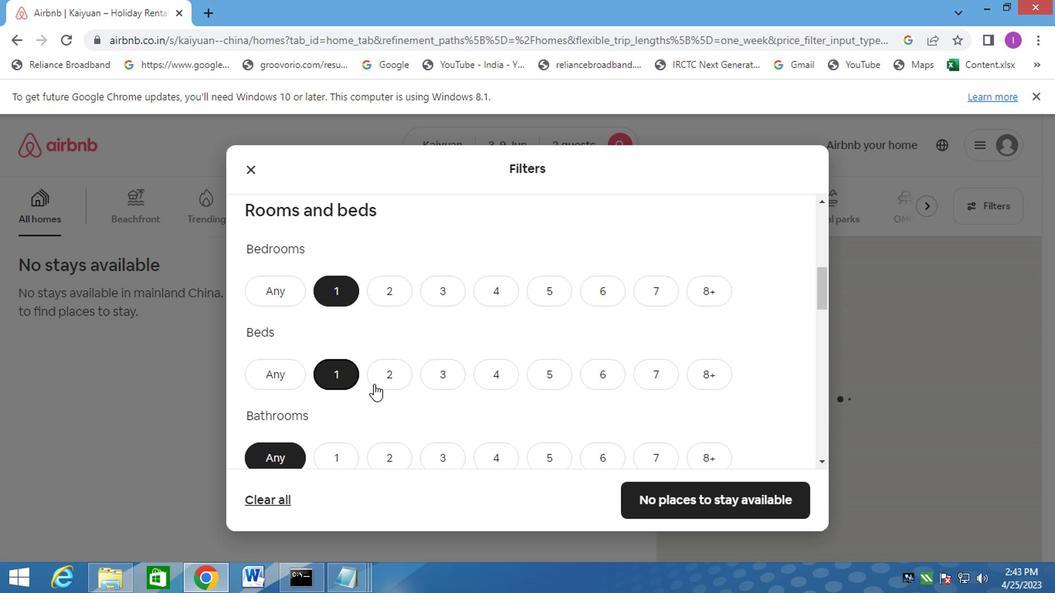 
Action: Mouse scrolled (375, 388) with delta (0, -1)
Screenshot: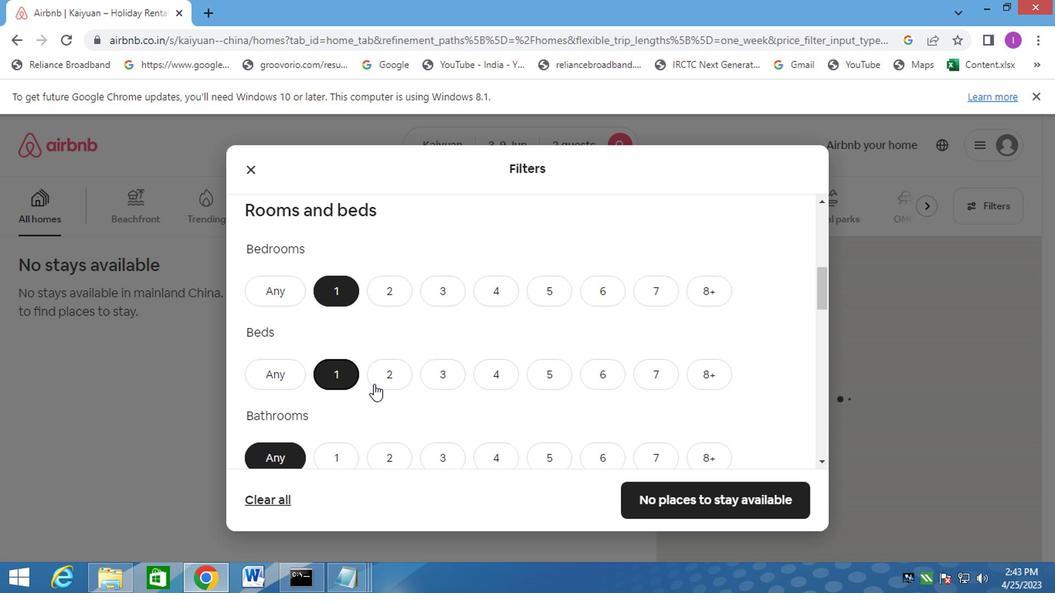 
Action: Mouse moved to (334, 308)
Screenshot: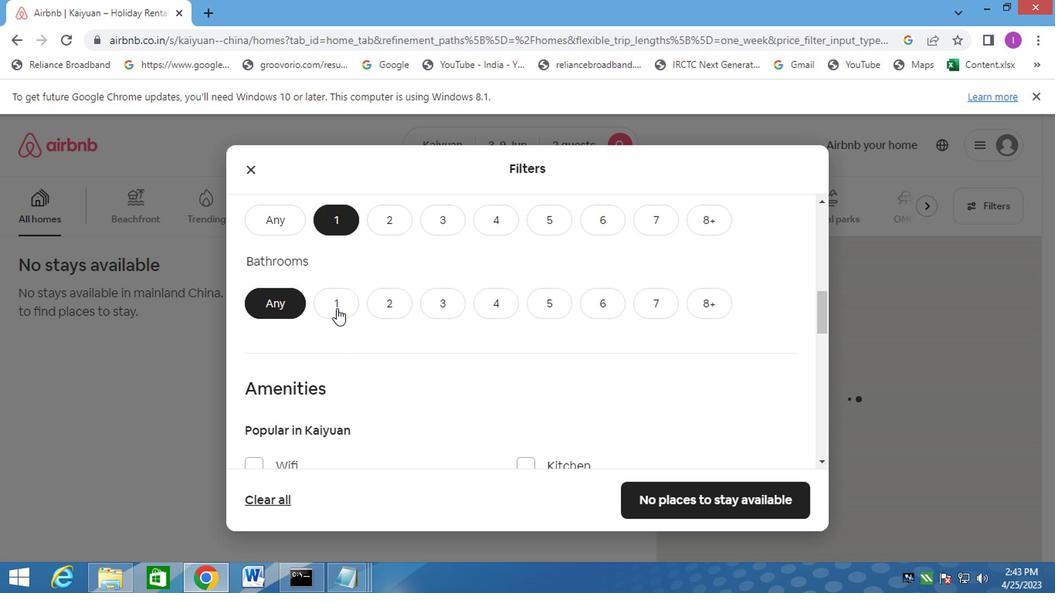
Action: Mouse pressed left at (334, 308)
Screenshot: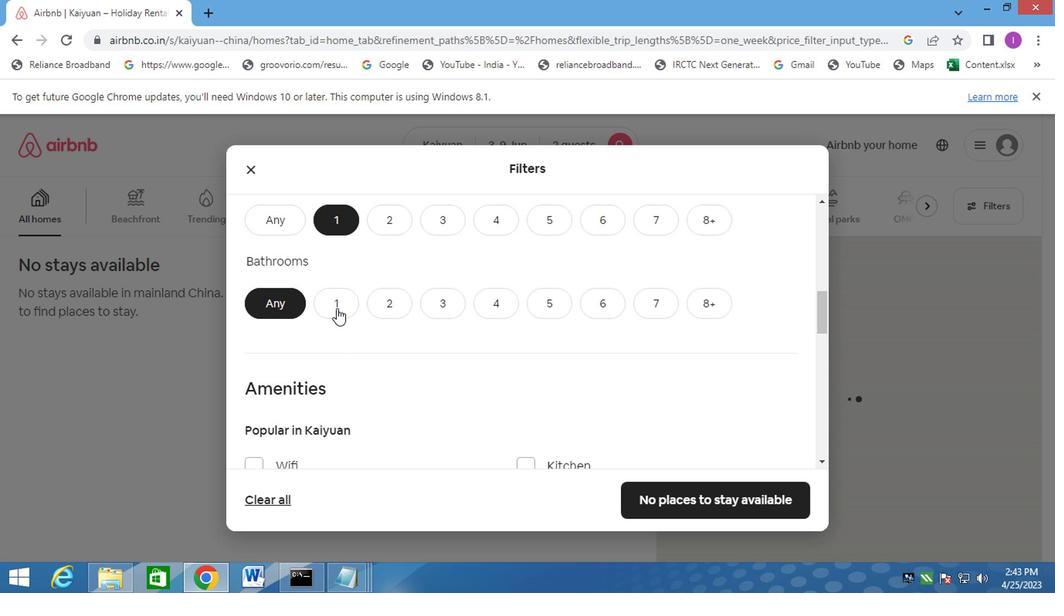 
Action: Mouse moved to (396, 332)
Screenshot: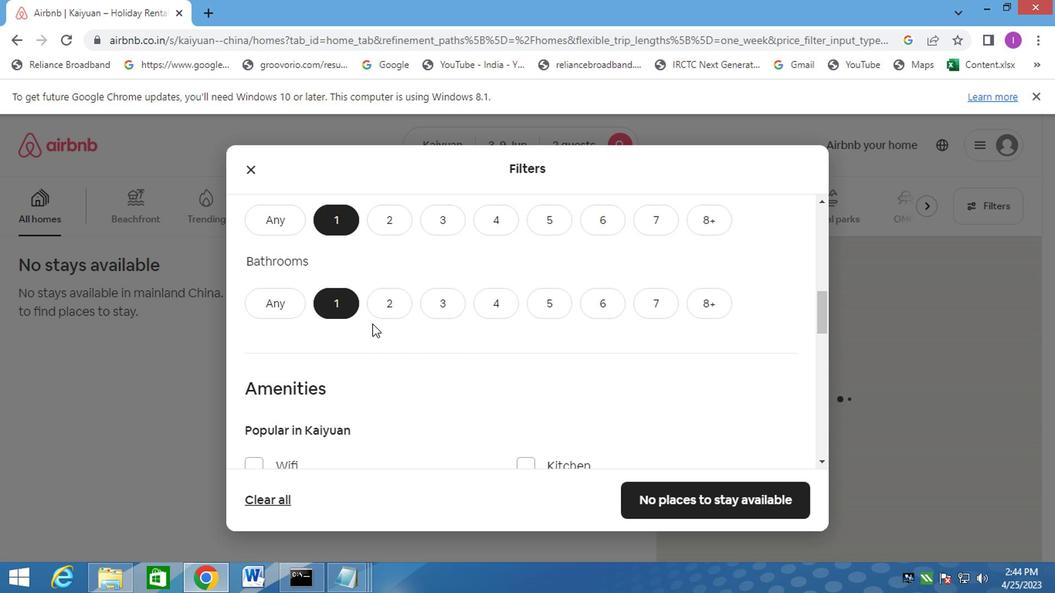 
Action: Mouse scrolled (396, 331) with delta (0, -1)
Screenshot: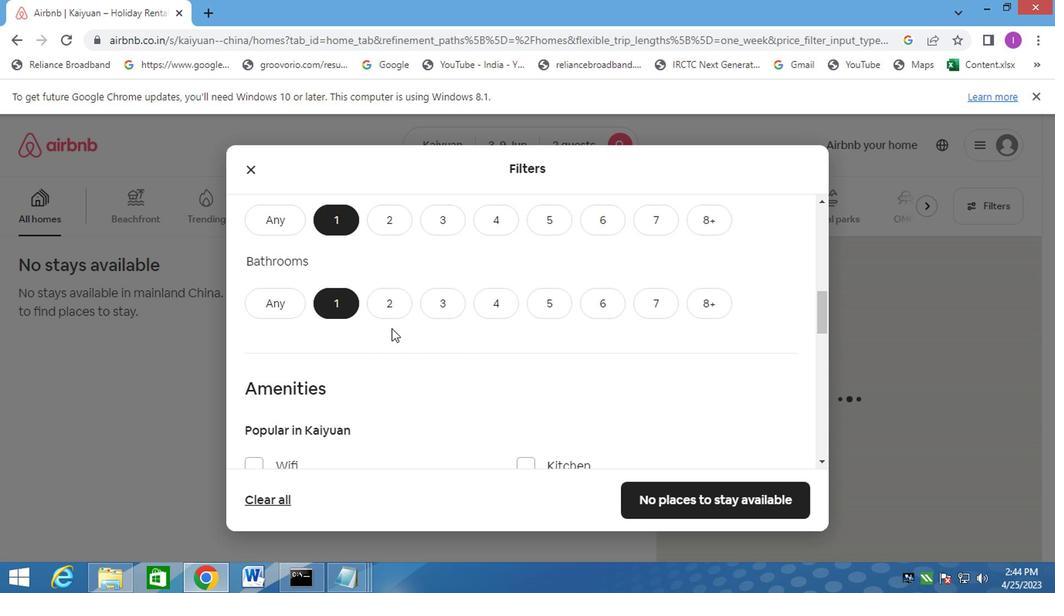 
Action: Mouse moved to (401, 335)
Screenshot: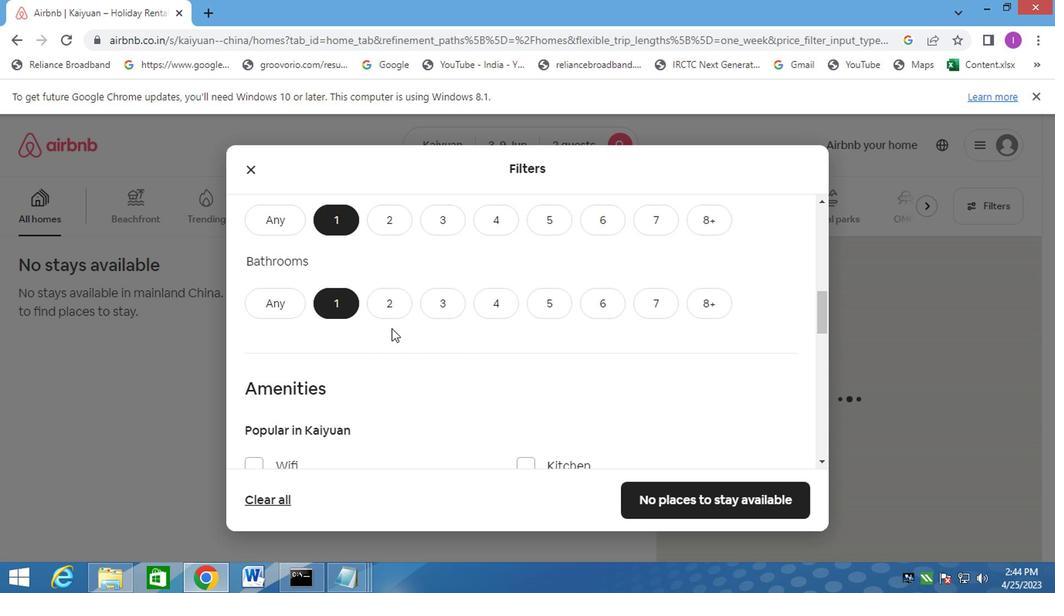 
Action: Mouse scrolled (401, 334) with delta (0, 0)
Screenshot: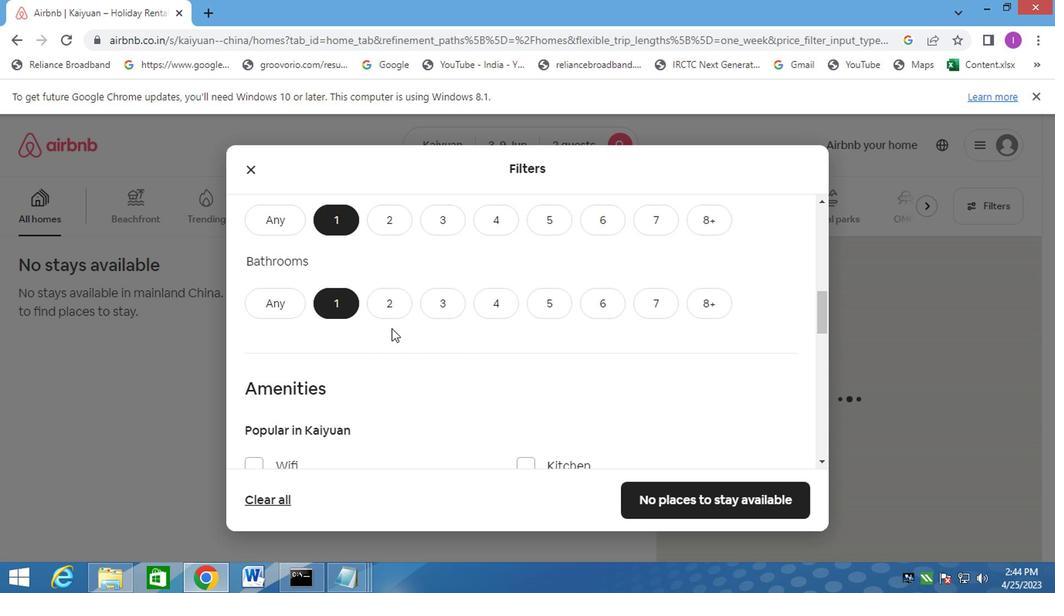 
Action: Mouse moved to (420, 342)
Screenshot: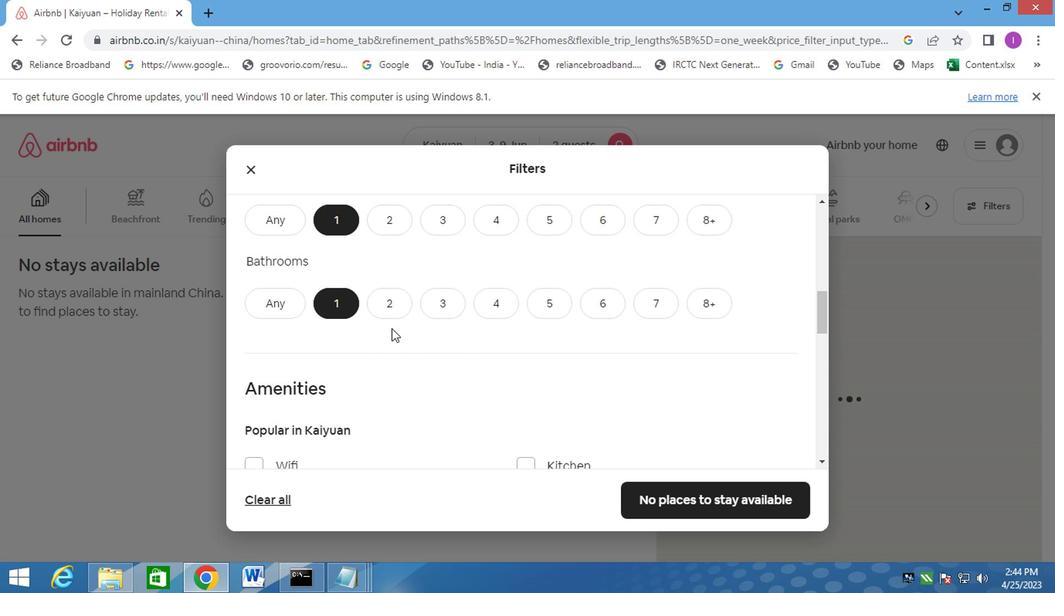 
Action: Mouse scrolled (420, 341) with delta (0, 0)
Screenshot: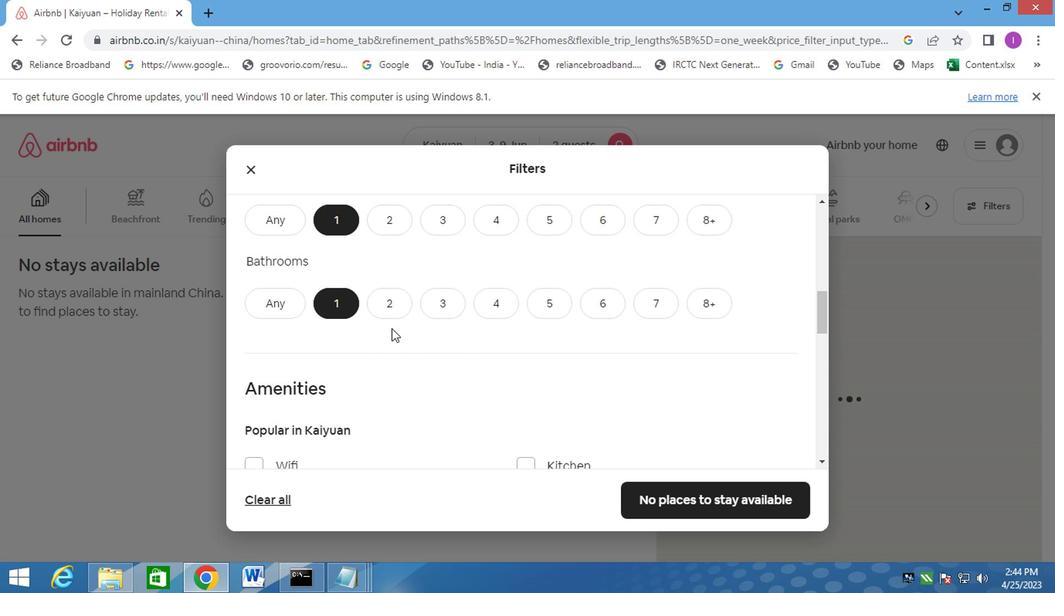 
Action: Mouse moved to (427, 341)
Screenshot: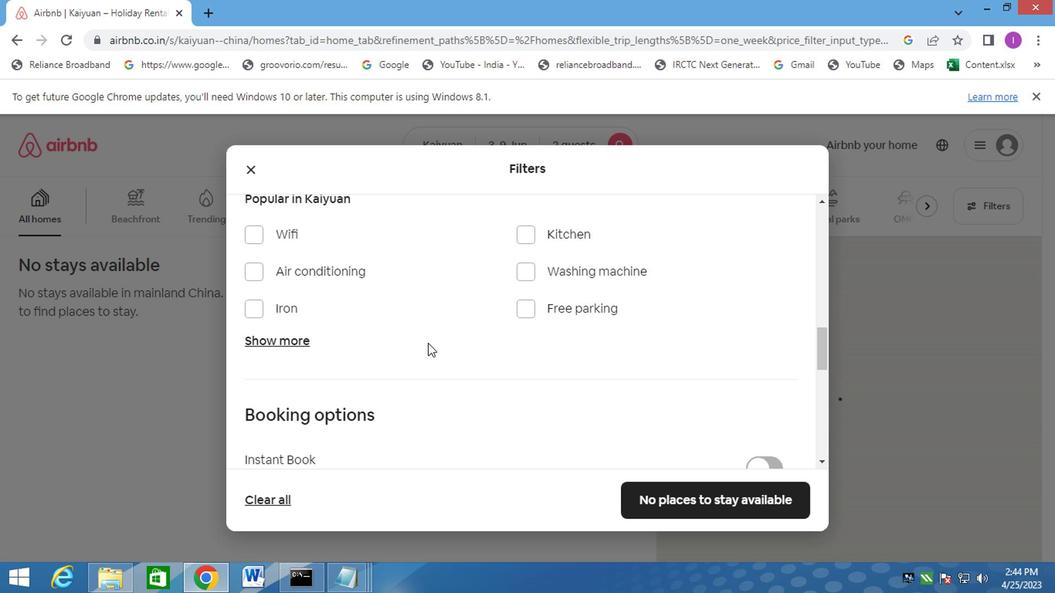 
Action: Mouse scrolled (427, 340) with delta (0, -1)
Screenshot: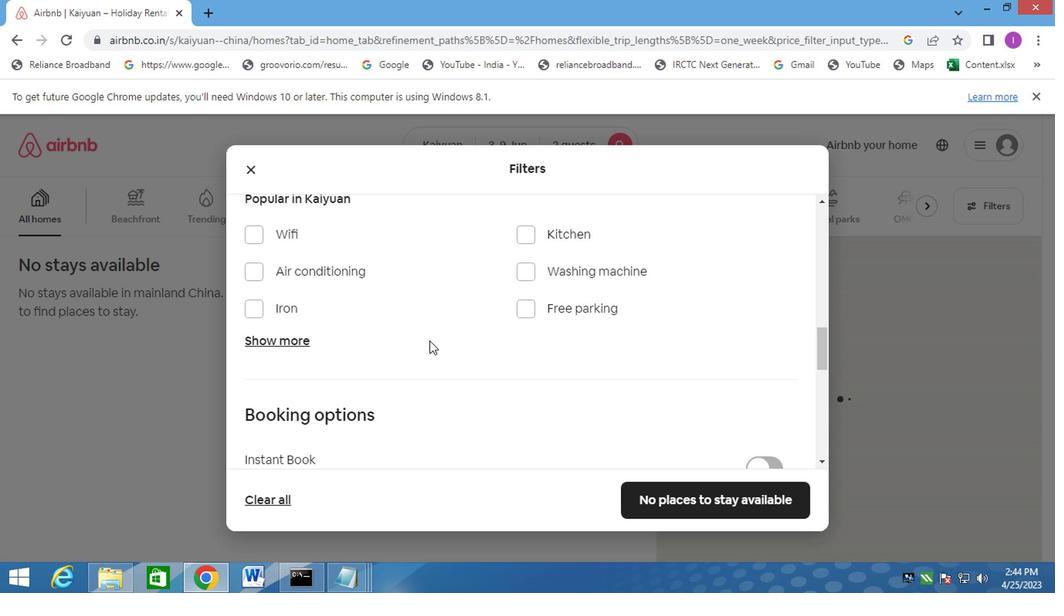 
Action: Mouse scrolled (427, 340) with delta (0, -1)
Screenshot: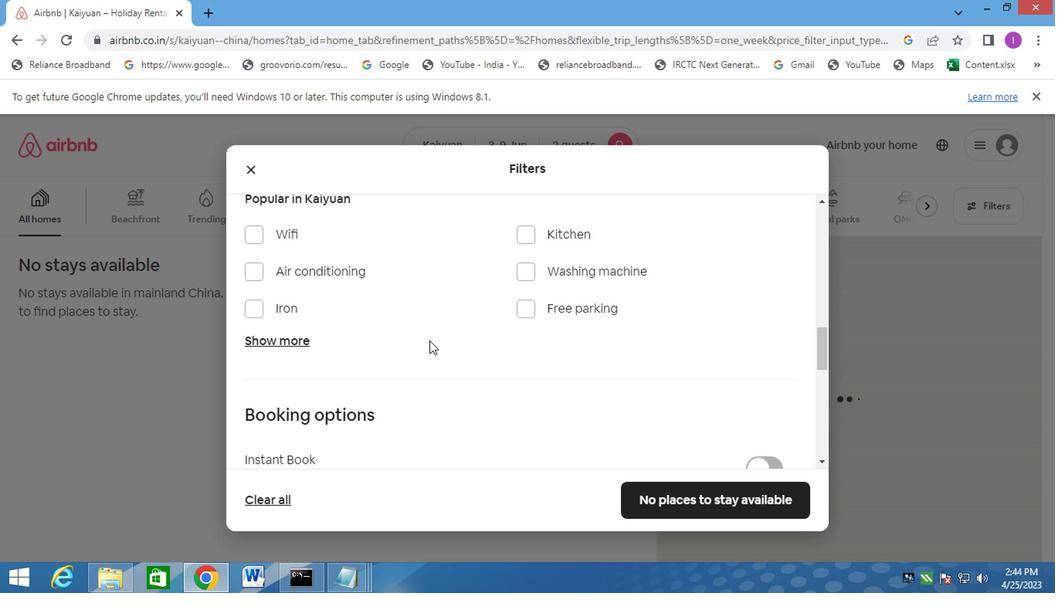 
Action: Mouse scrolled (427, 340) with delta (0, -1)
Screenshot: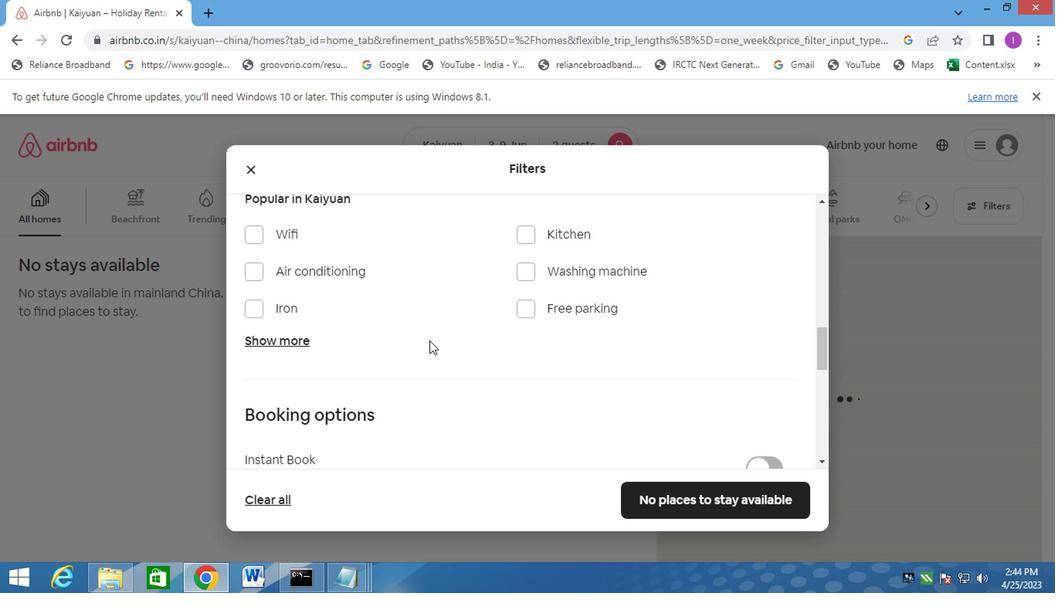 
Action: Mouse moved to (433, 334)
Screenshot: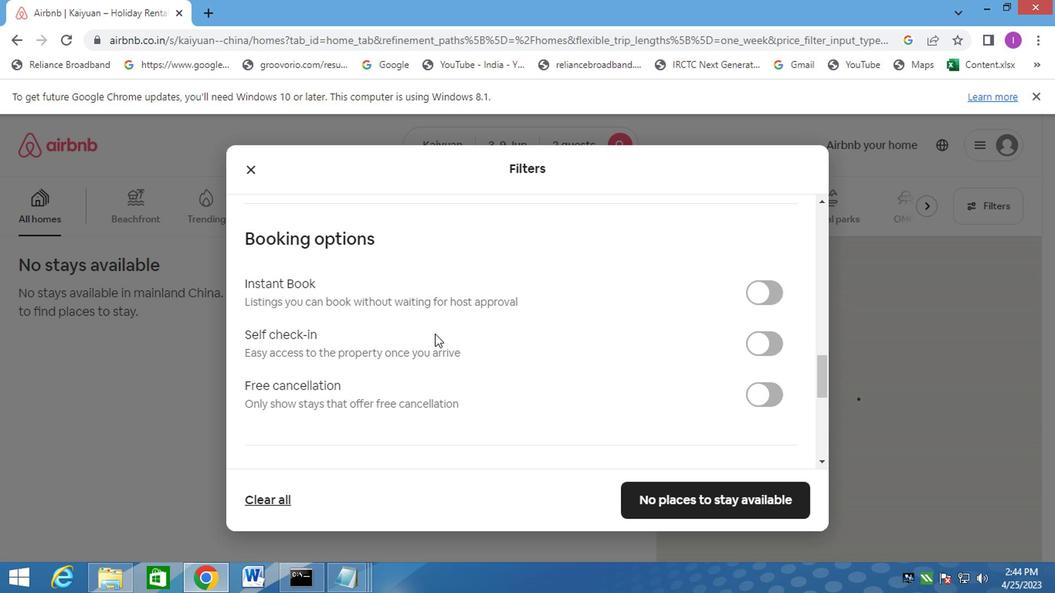 
Action: Mouse scrolled (433, 334) with delta (0, 0)
Screenshot: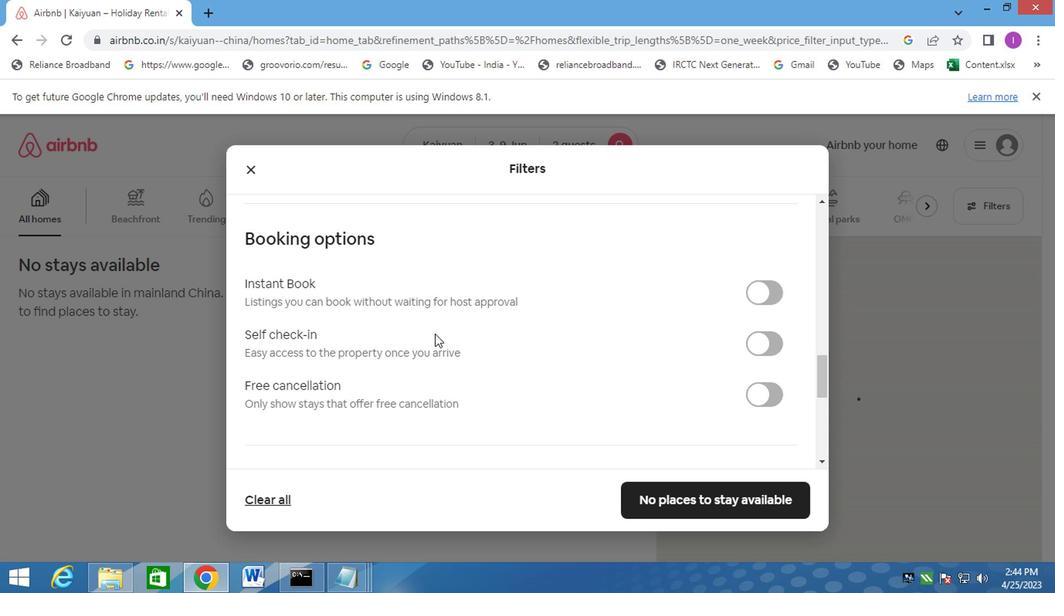 
Action: Mouse moved to (433, 334)
Screenshot: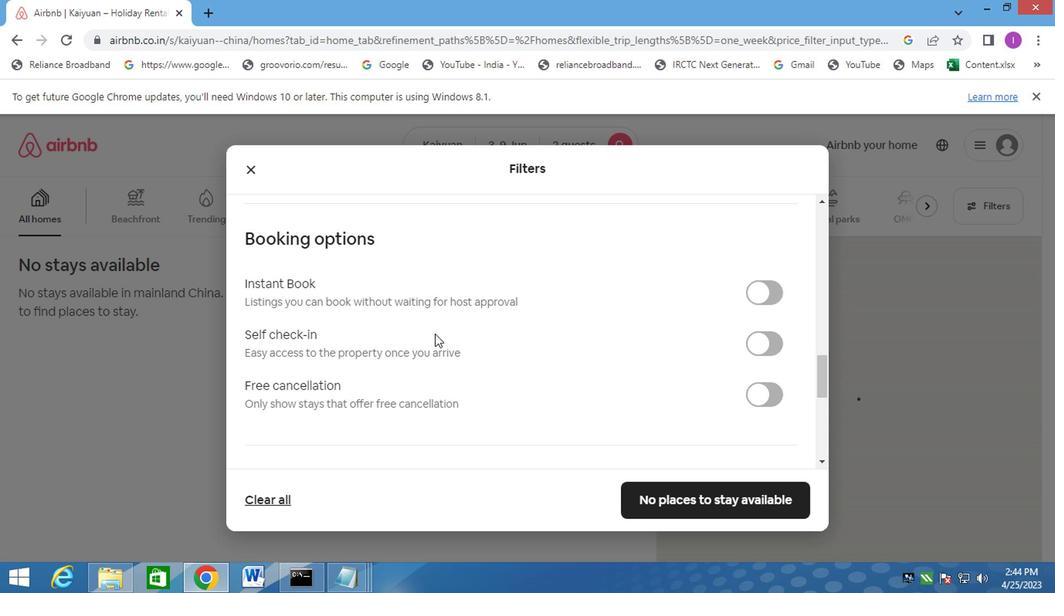 
Action: Mouse scrolled (433, 334) with delta (0, 0)
Screenshot: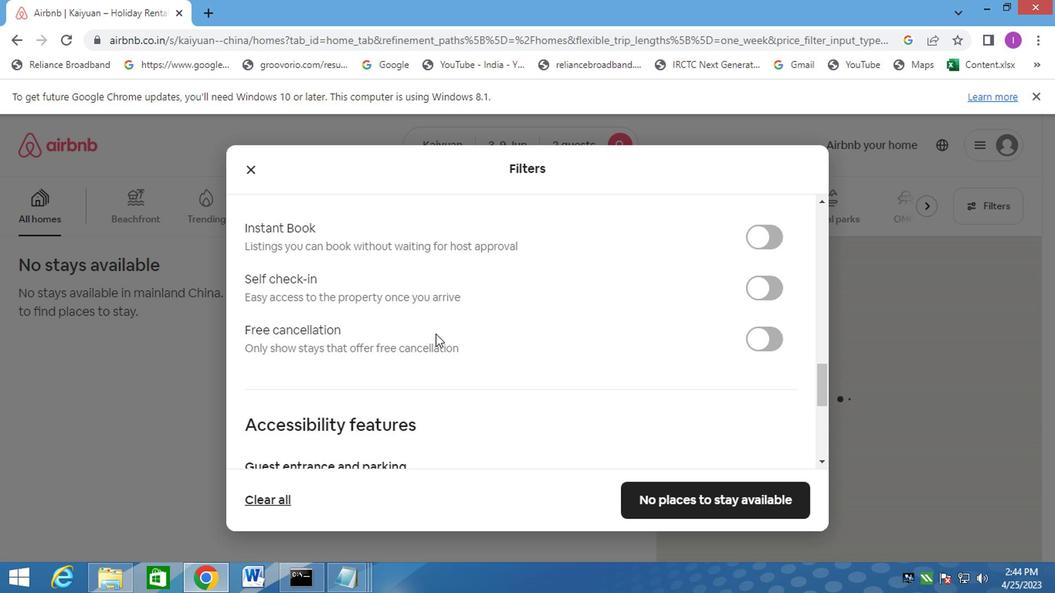 
Action: Mouse moved to (637, 231)
Screenshot: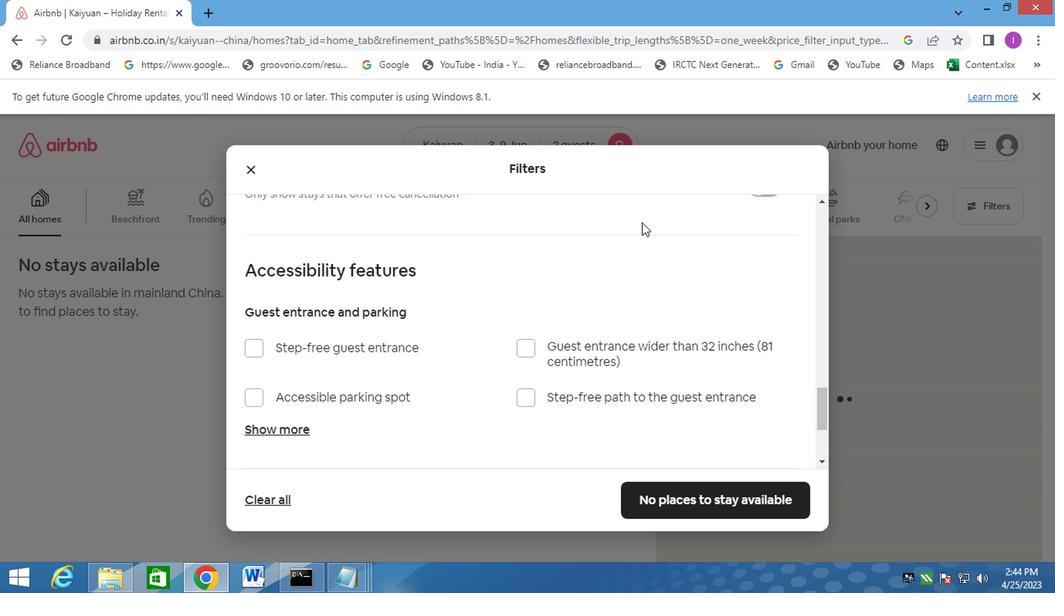 
Action: Mouse scrolled (637, 231) with delta (0, 0)
Screenshot: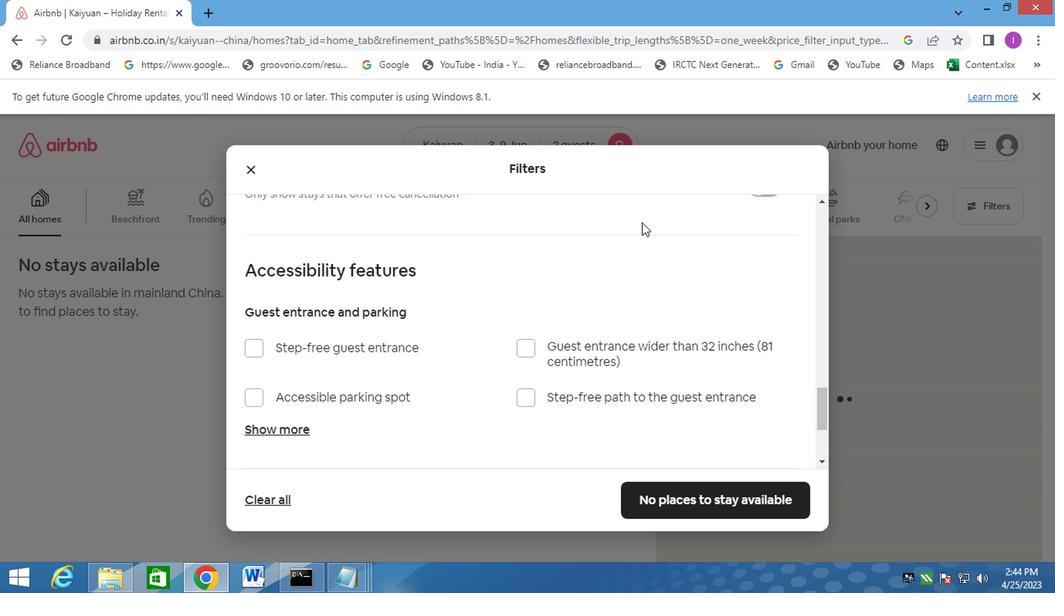 
Action: Mouse moved to (764, 209)
Screenshot: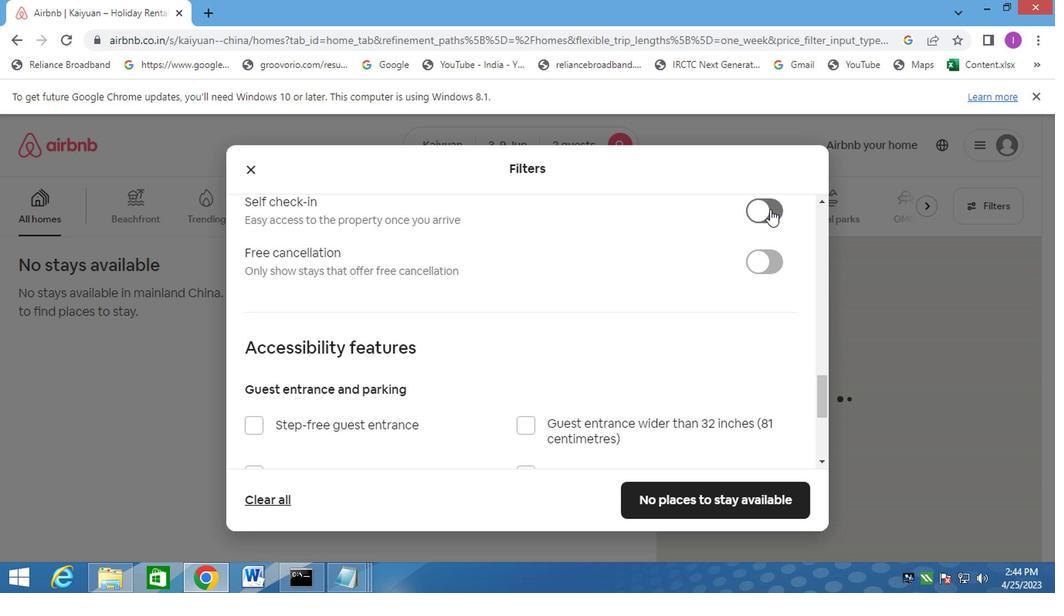 
Action: Mouse pressed left at (764, 209)
Screenshot: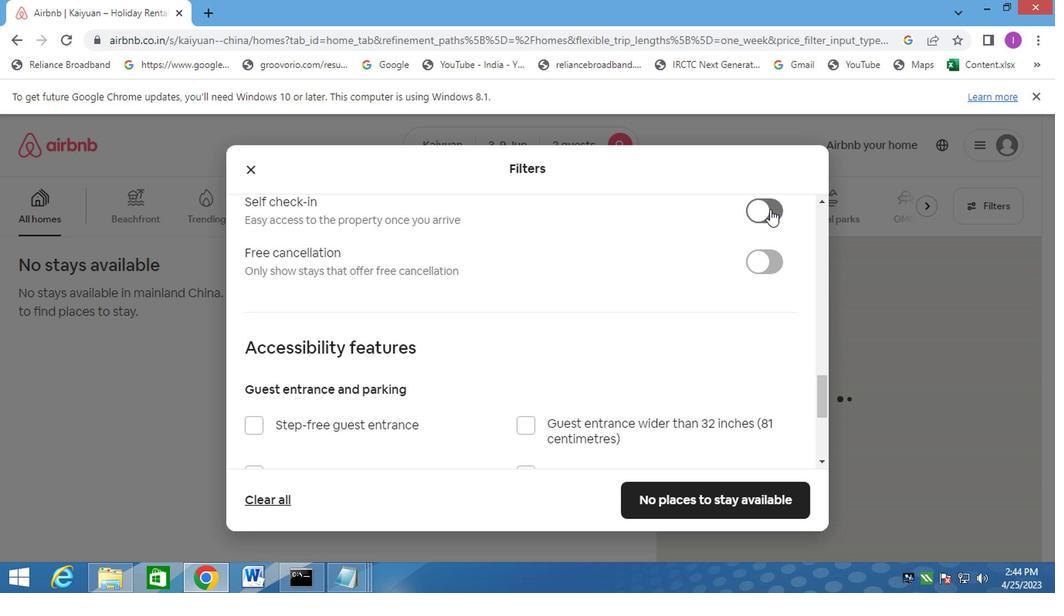
Action: Mouse moved to (650, 421)
Screenshot: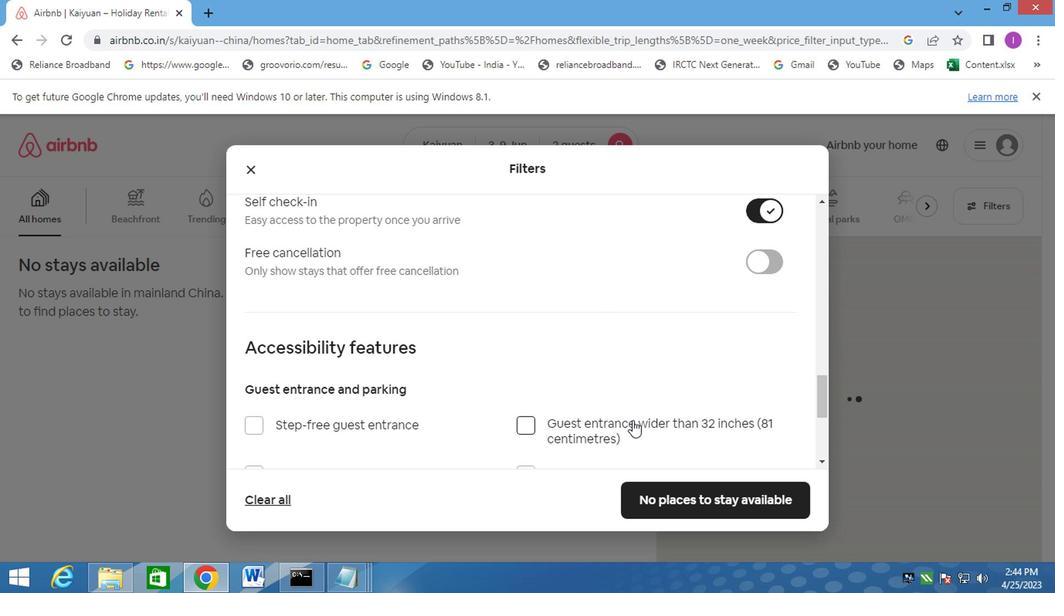 
Action: Mouse scrolled (650, 420) with delta (0, 0)
Screenshot: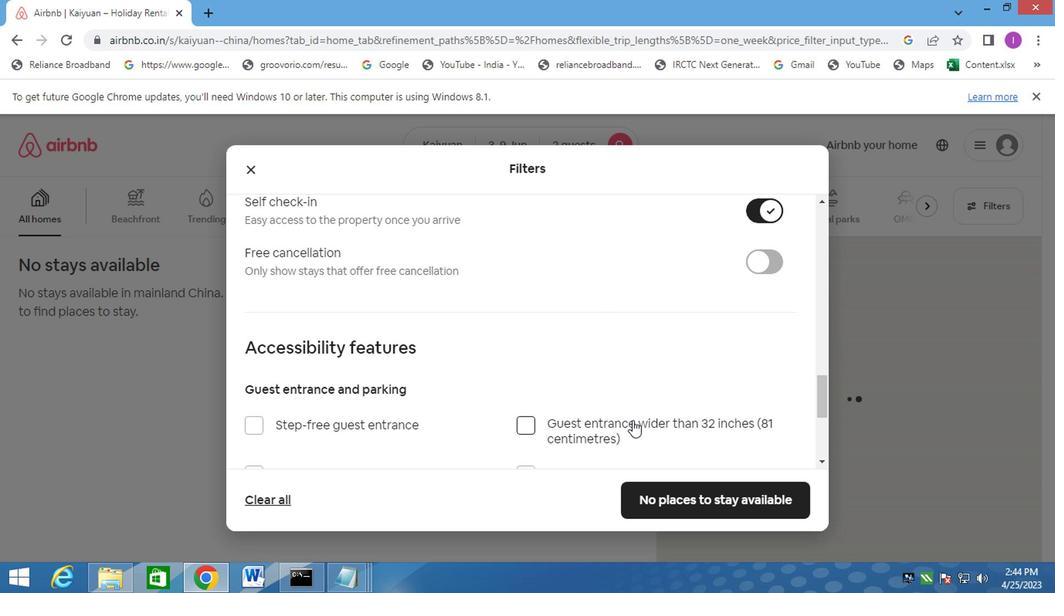 
Action: Mouse moved to (653, 421)
Screenshot: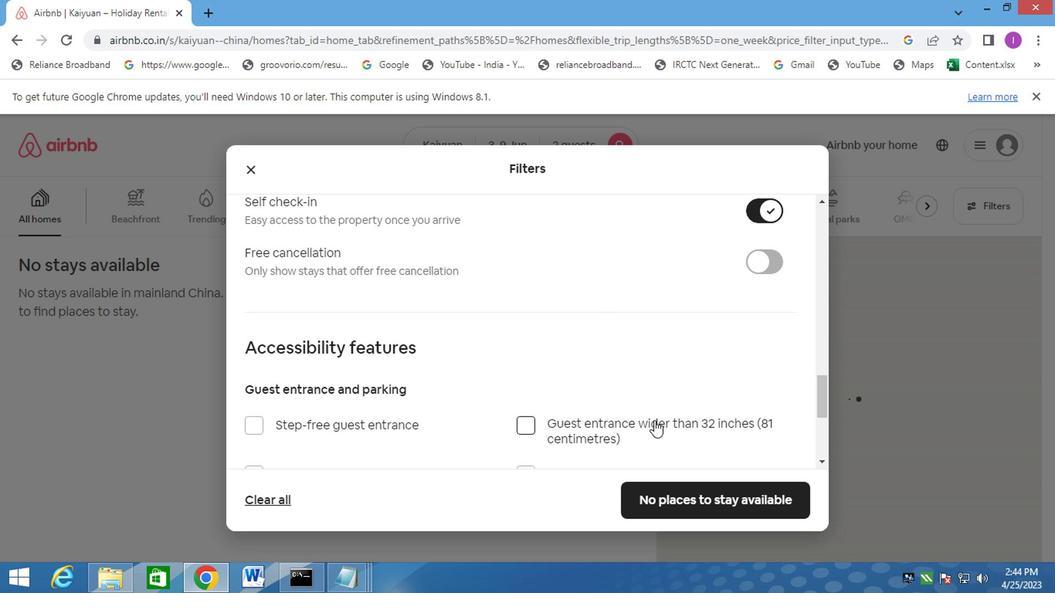 
Action: Mouse scrolled (653, 420) with delta (0, 0)
Screenshot: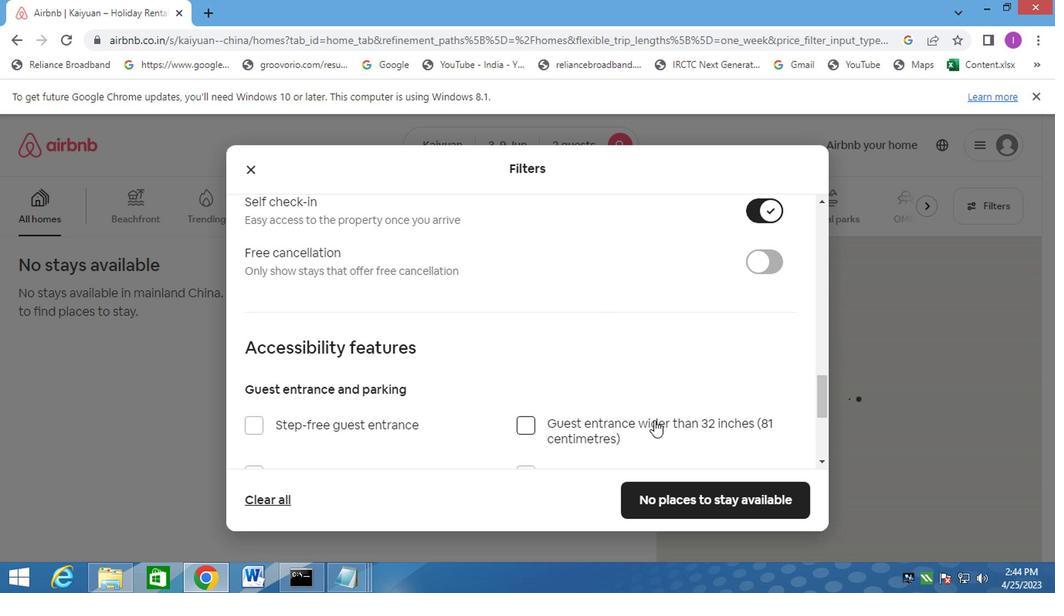 
Action: Mouse moved to (653, 421)
Screenshot: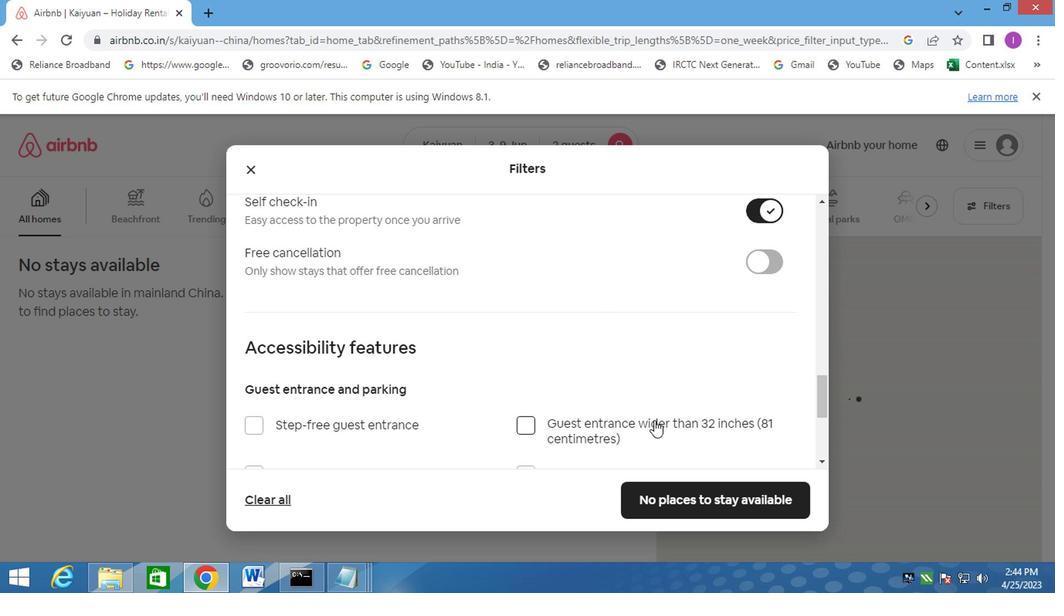 
Action: Mouse scrolled (653, 420) with delta (0, 0)
Screenshot: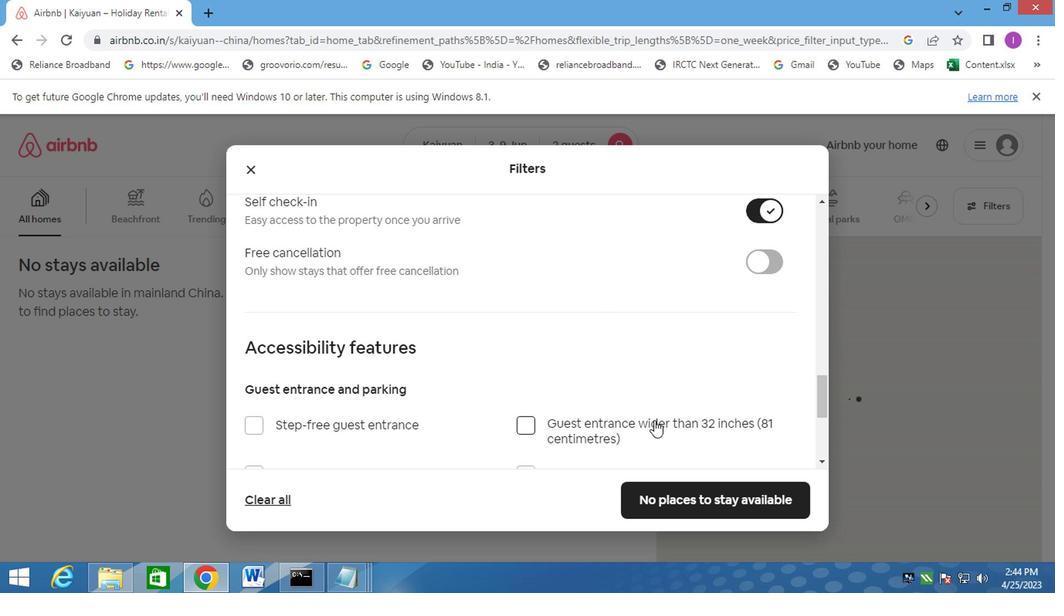 
Action: Mouse moved to (659, 415)
Screenshot: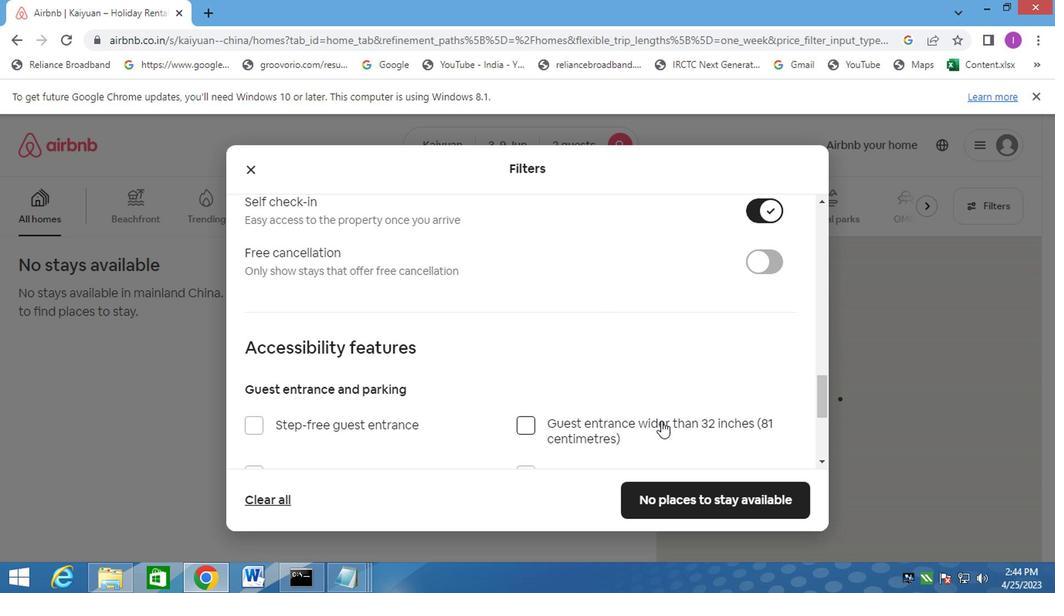 
Action: Mouse scrolled (659, 414) with delta (0, 0)
Screenshot: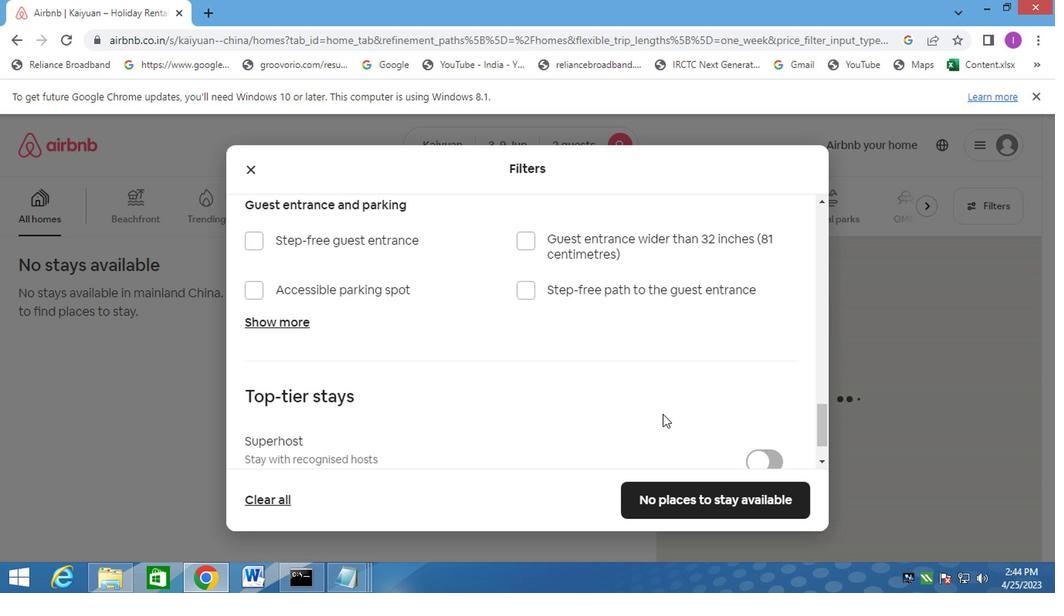 
Action: Mouse scrolled (659, 414) with delta (0, 0)
Screenshot: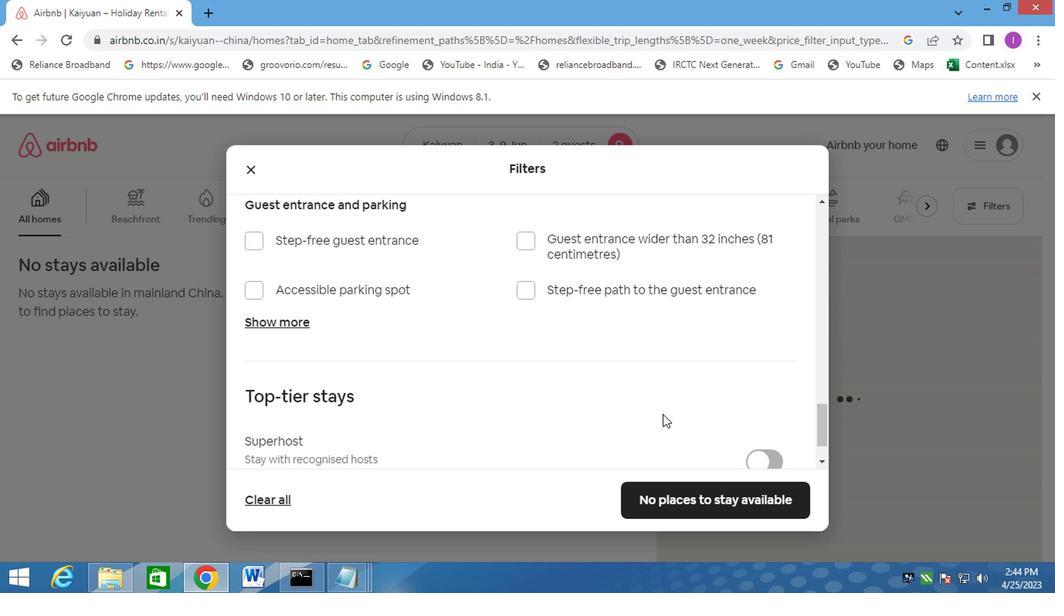 
Action: Mouse scrolled (659, 414) with delta (0, 0)
Screenshot: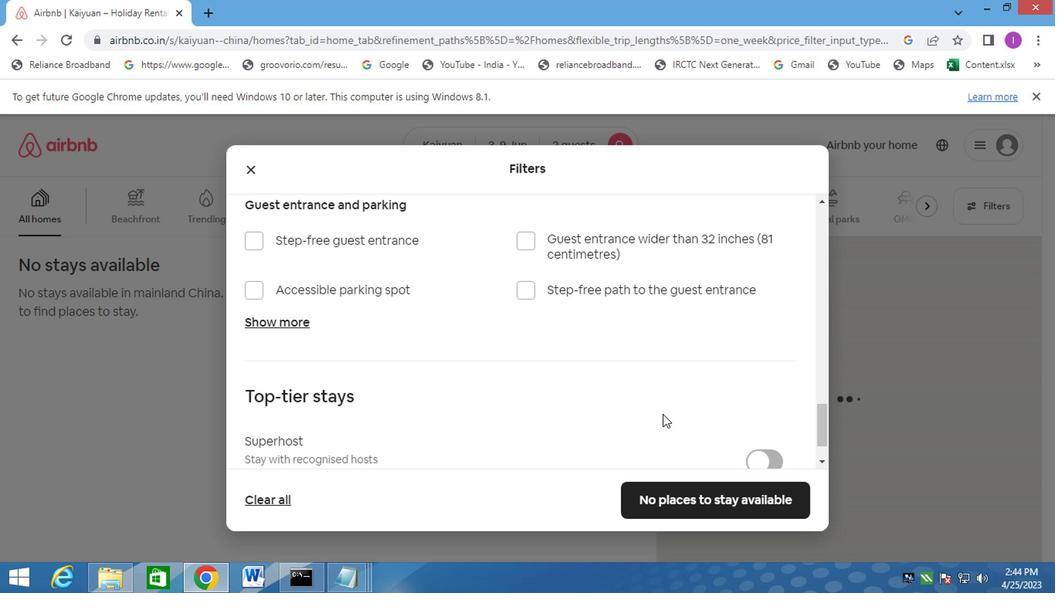 
Action: Mouse moved to (659, 412)
Screenshot: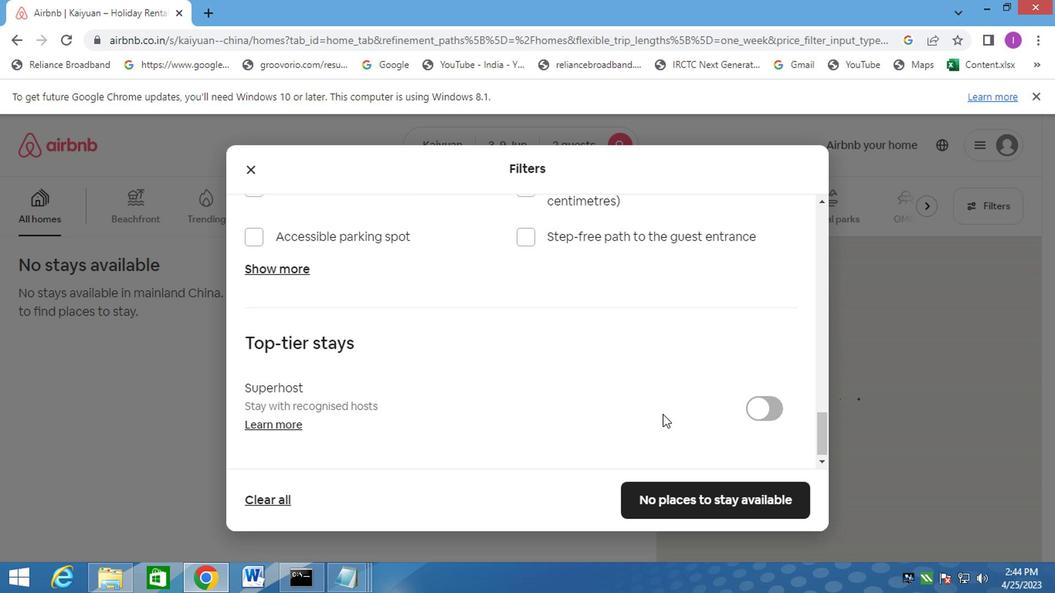 
Action: Mouse scrolled (659, 411) with delta (0, -1)
Screenshot: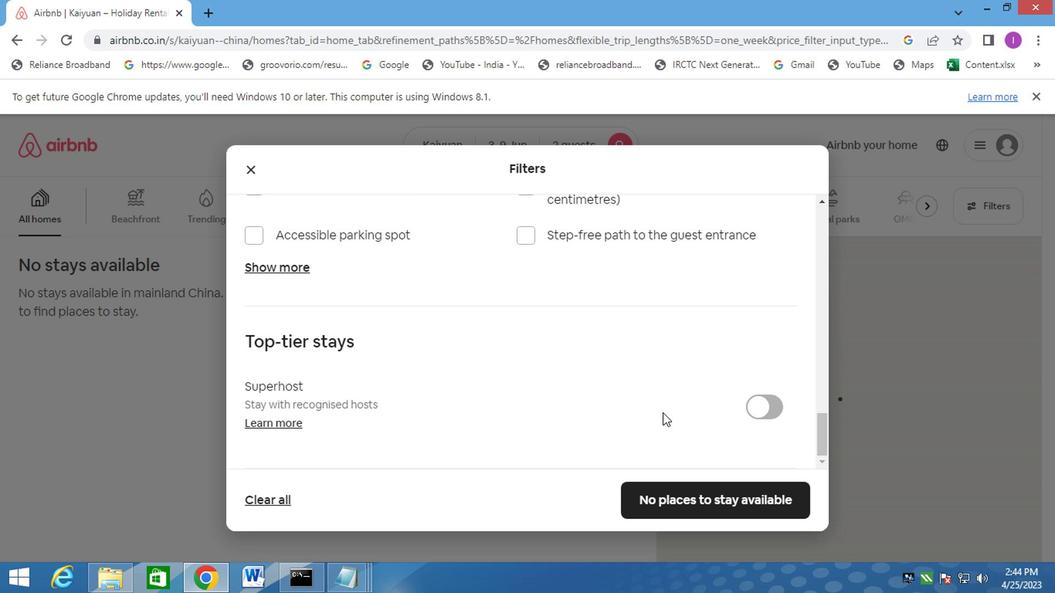 
Action: Mouse scrolled (659, 411) with delta (0, -1)
Screenshot: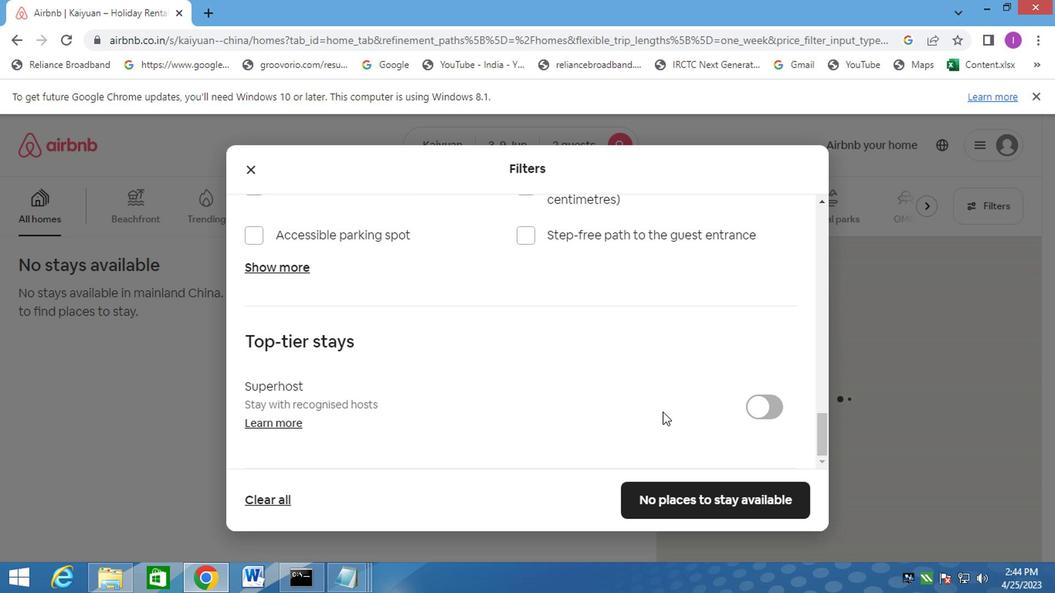 
Action: Mouse scrolled (659, 411) with delta (0, -1)
Screenshot: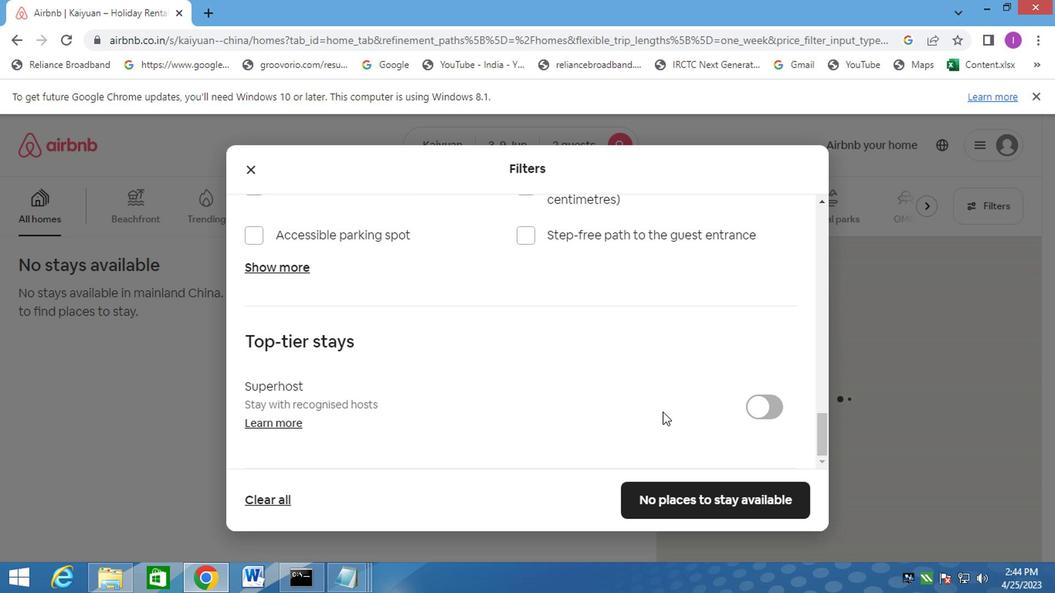 
Action: Mouse scrolled (659, 411) with delta (0, -1)
Screenshot: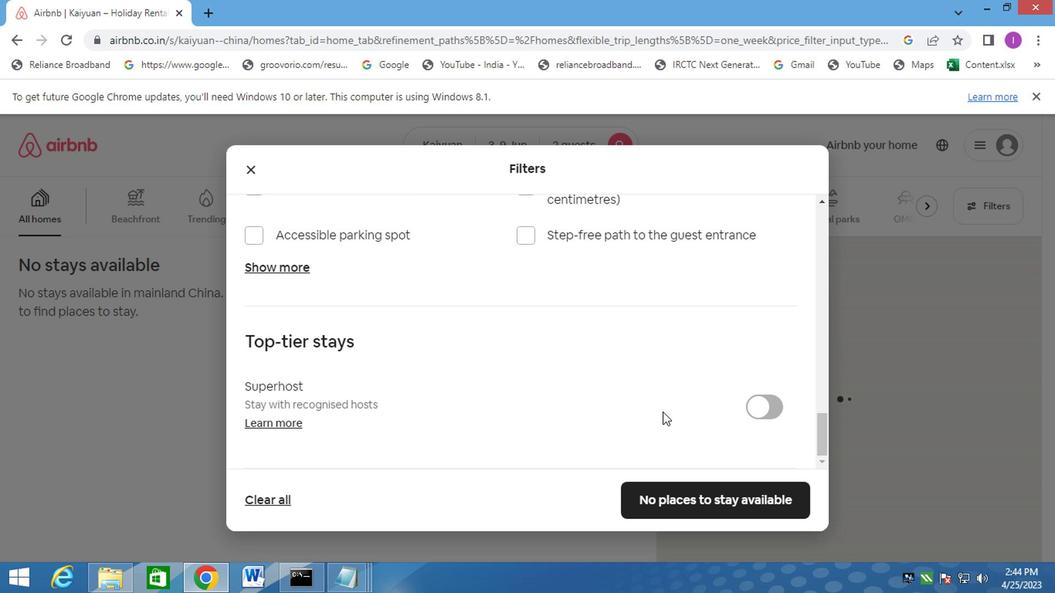 
Action: Mouse scrolled (659, 411) with delta (0, -1)
Screenshot: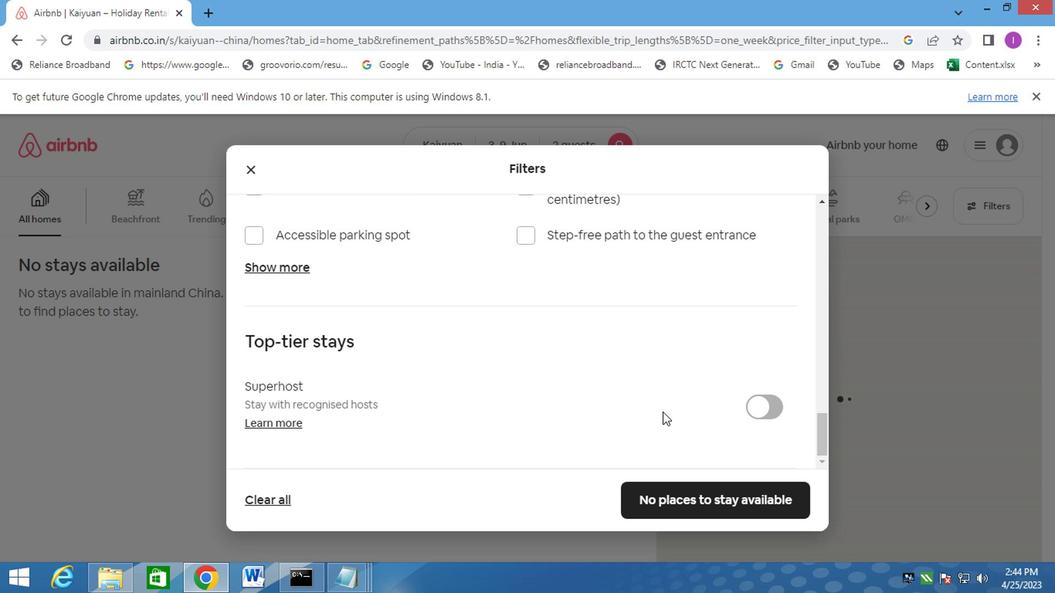 
Action: Mouse moved to (683, 489)
Screenshot: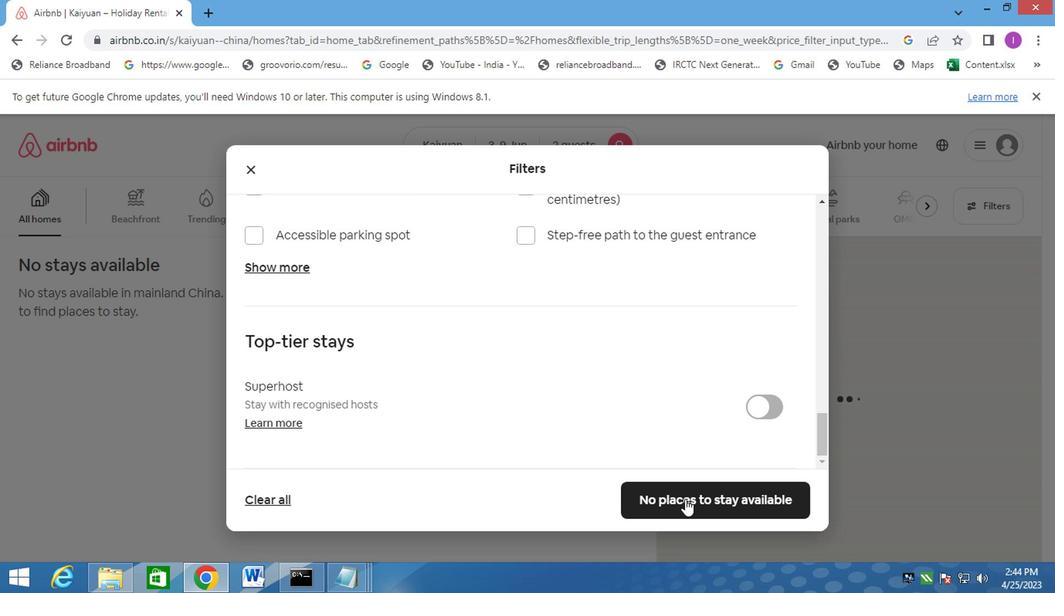 
Action: Mouse pressed left at (683, 489)
Screenshot: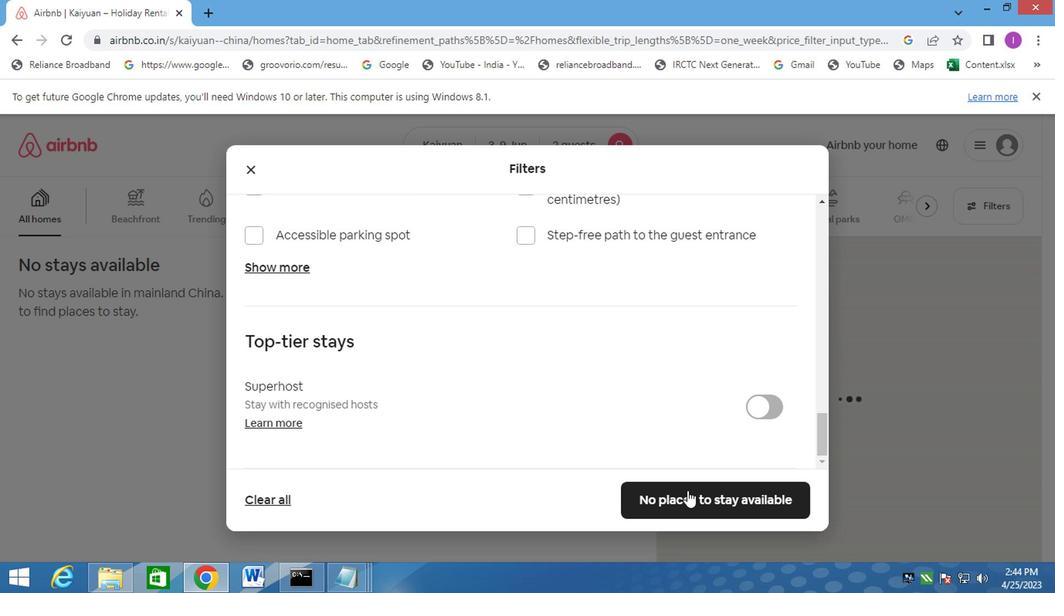 
